 Task: For heading Arial with bold.  font size for heading22,  'Change the font style of data to'Arial Narrow.  and font size to 14,  Change the alignment of both headline & data to Align middle.  In the sheet  Expense Log Workbook Spreadsheetbook
Action: Mouse moved to (83, 180)
Screenshot: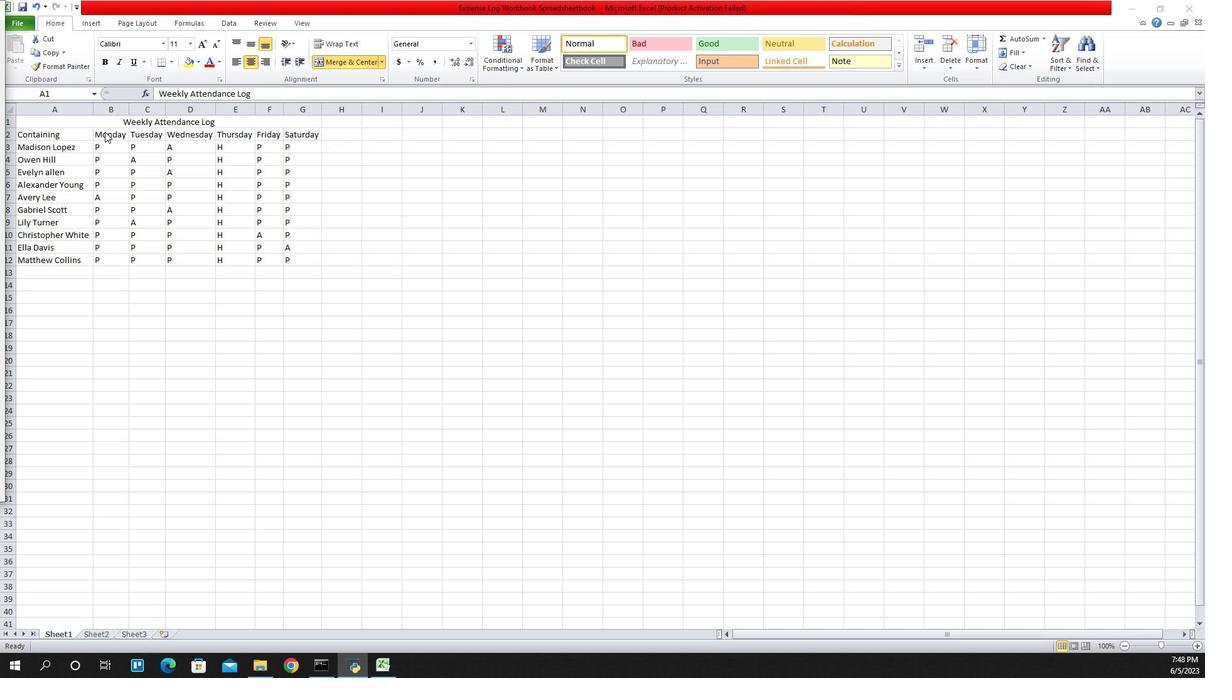 
Action: Mouse pressed left at (83, 180)
Screenshot: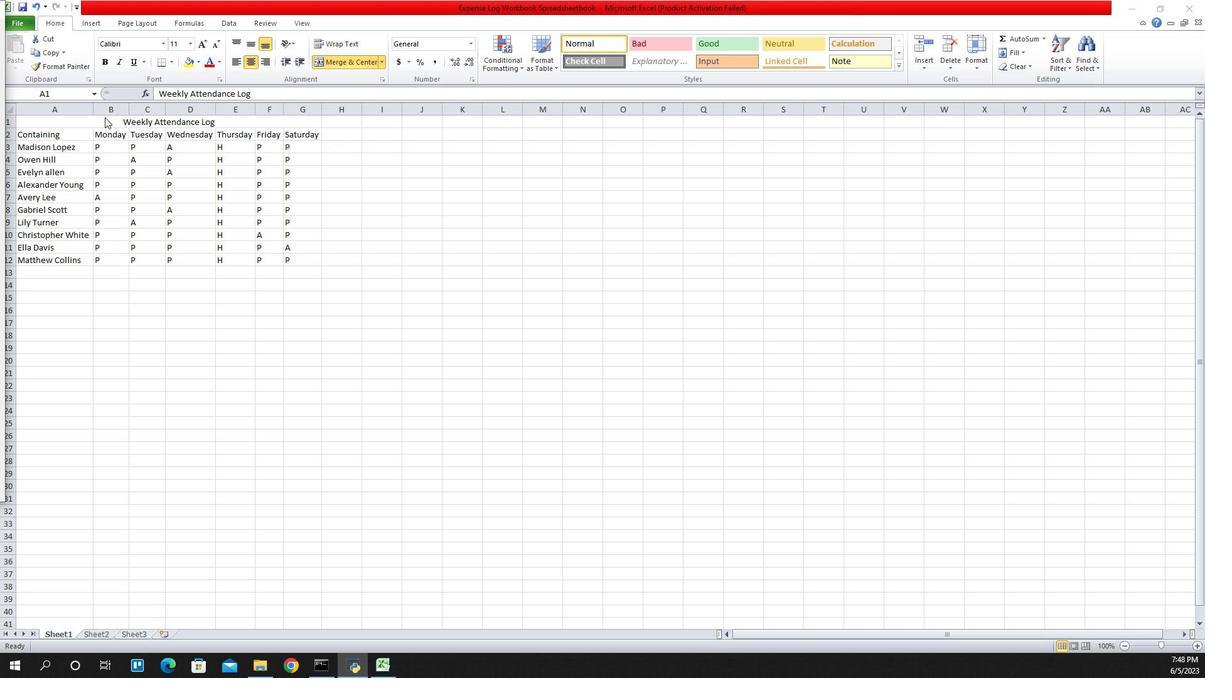 
Action: Mouse moved to (126, 151)
Screenshot: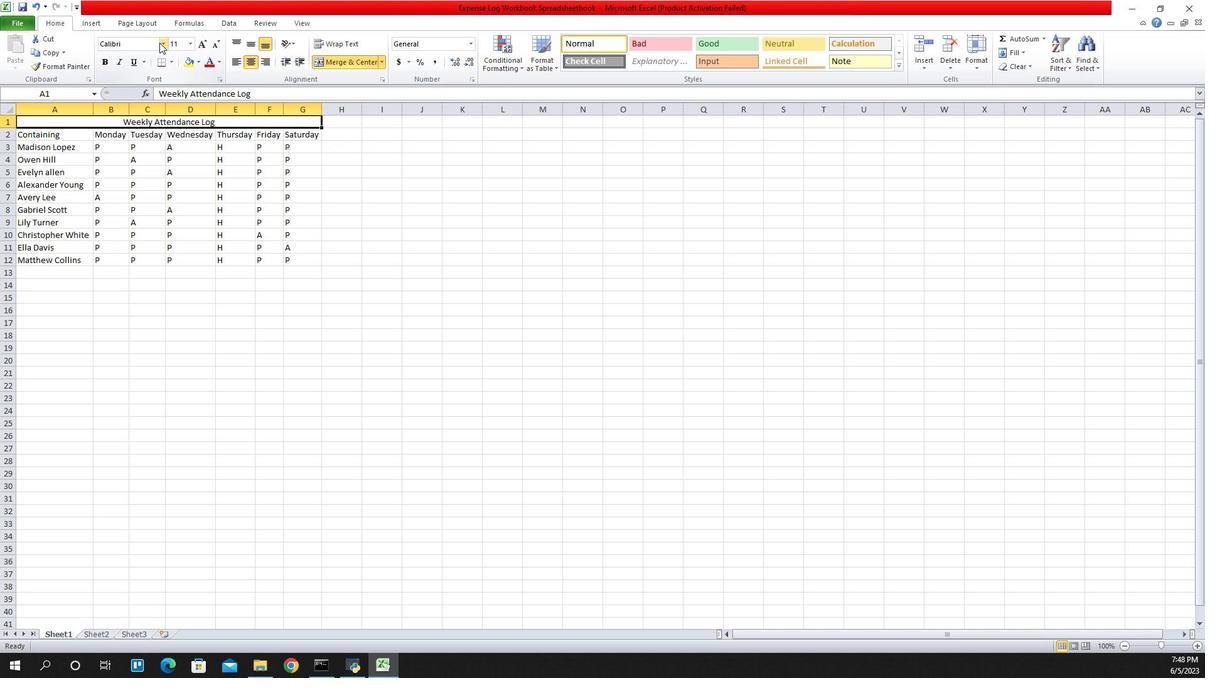 
Action: Mouse pressed left at (126, 151)
Screenshot: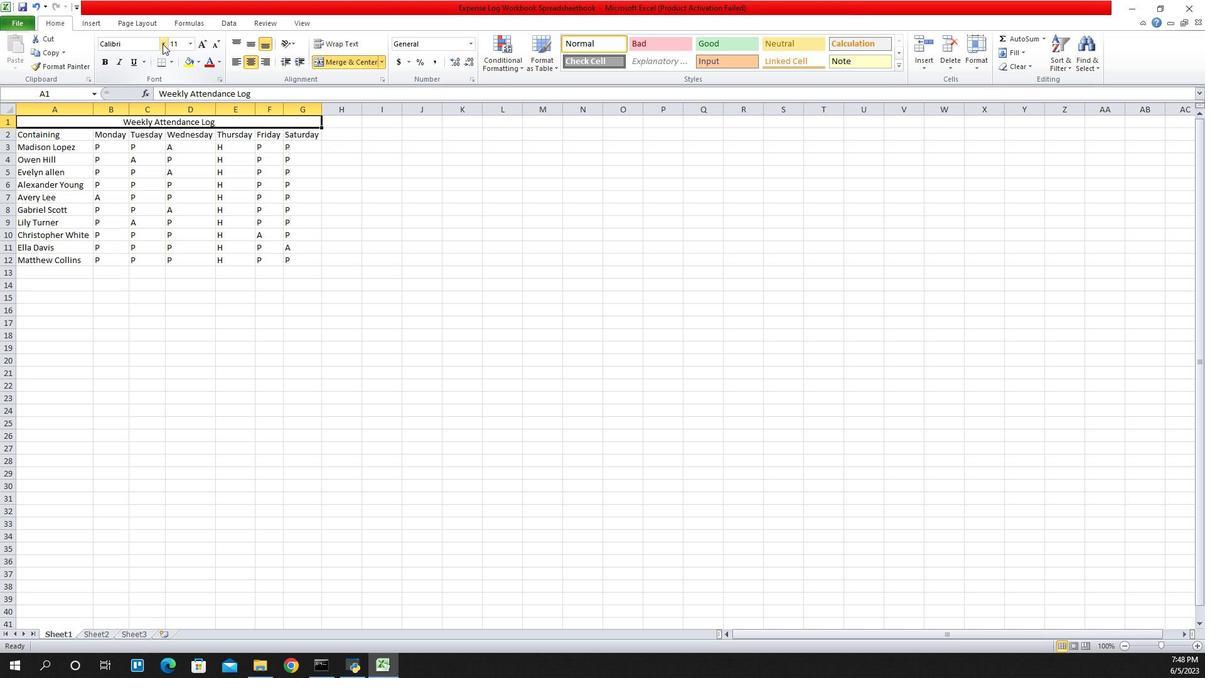 
Action: Mouse moved to (103, 188)
Screenshot: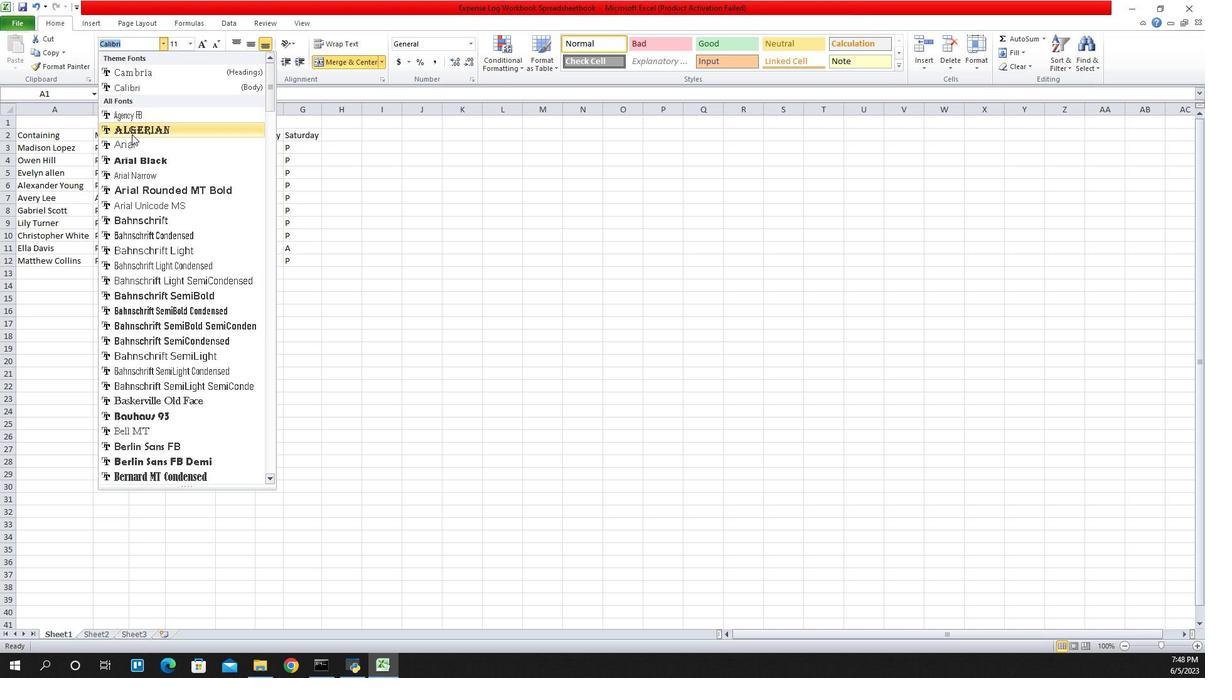 
Action: Mouse pressed left at (103, 188)
Screenshot: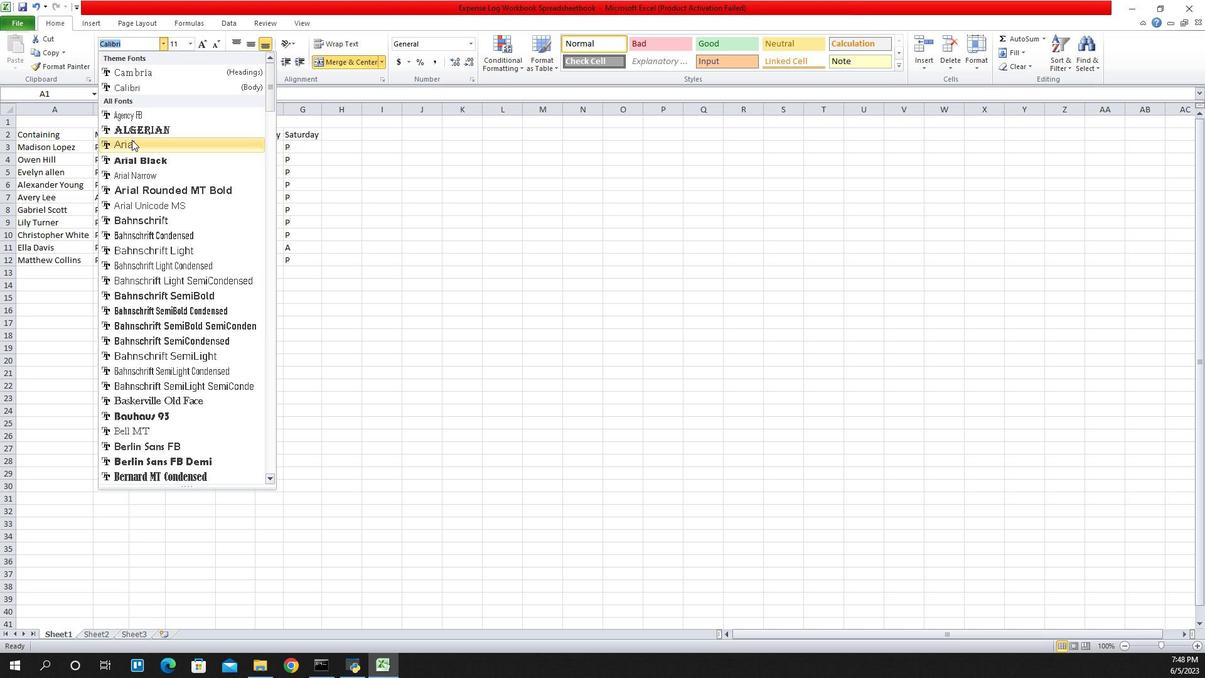 
Action: Mouse moved to (81, 159)
Screenshot: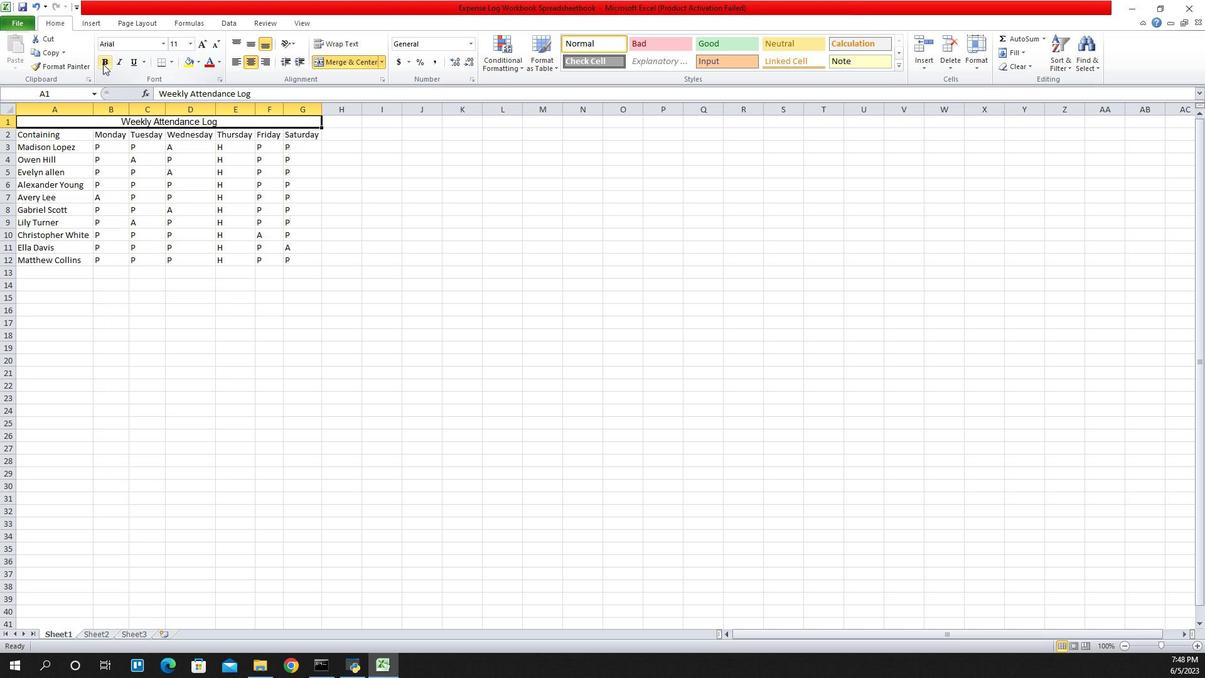 
Action: Mouse pressed left at (81, 159)
Screenshot: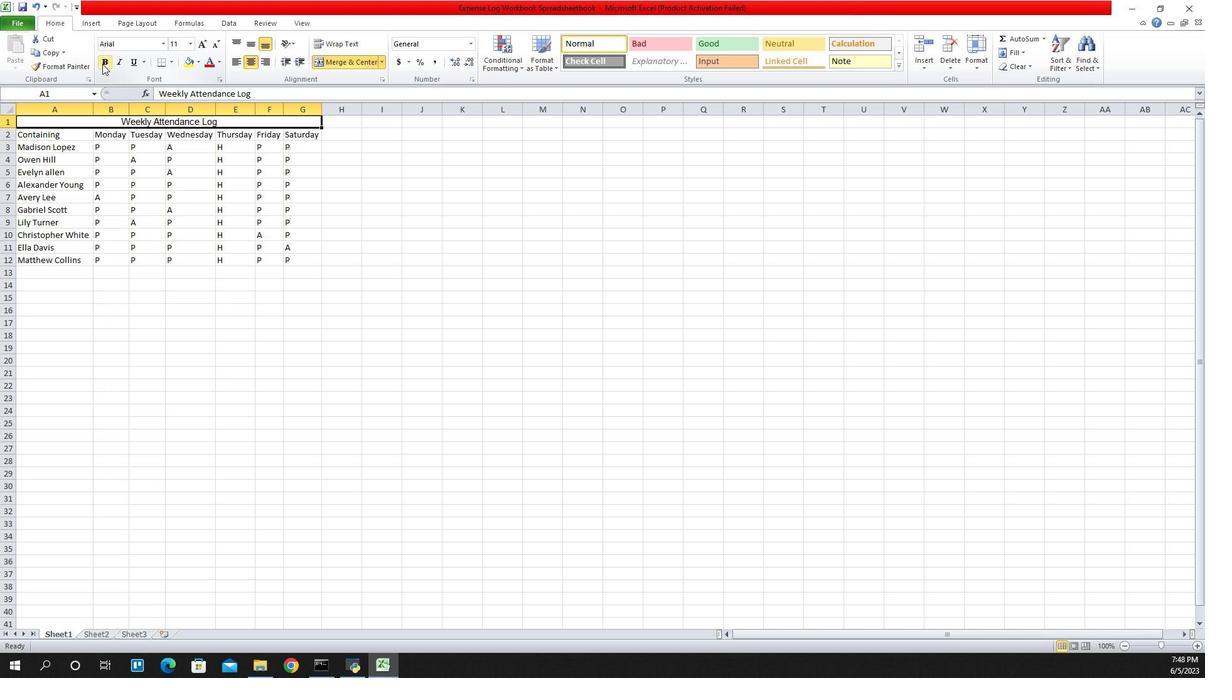 
Action: Mouse moved to (149, 151)
Screenshot: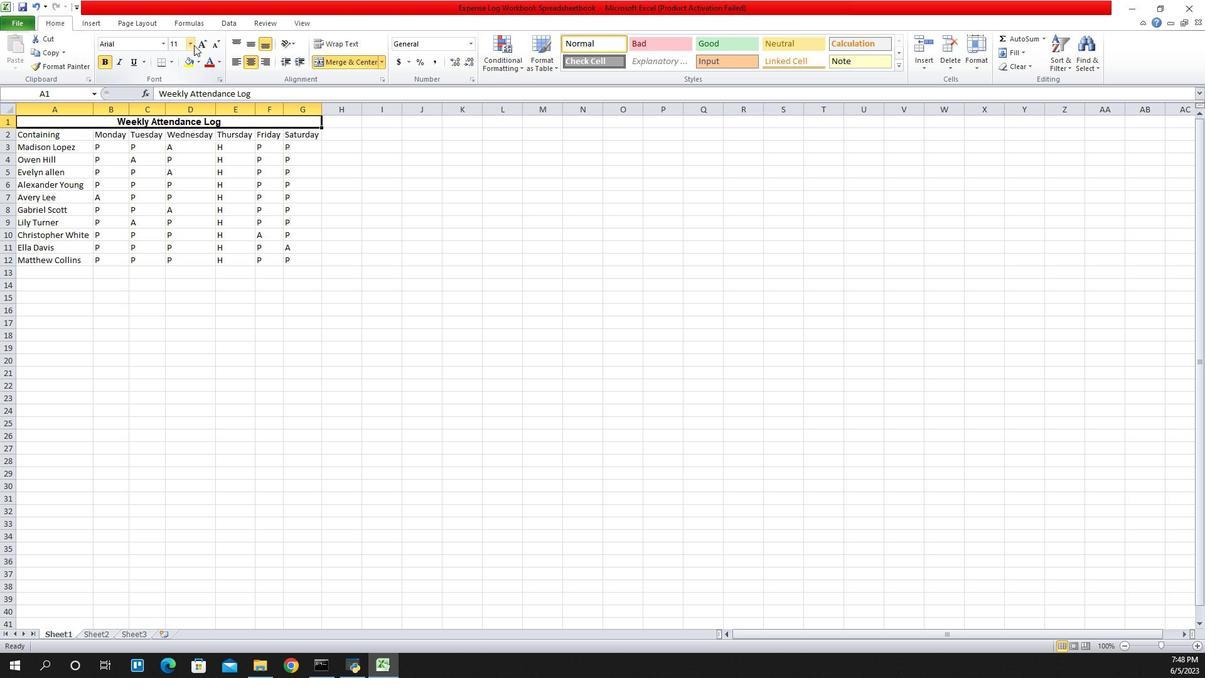 
Action: Mouse pressed left at (149, 151)
Screenshot: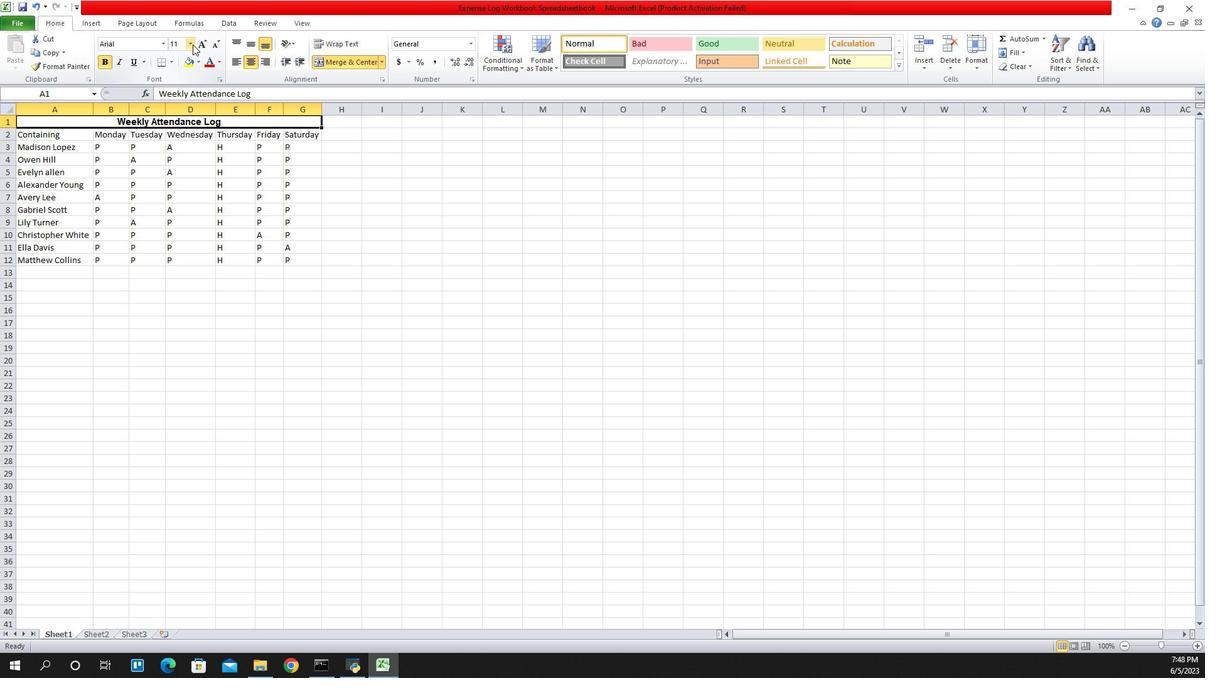 
Action: Mouse moved to (134, 194)
Screenshot: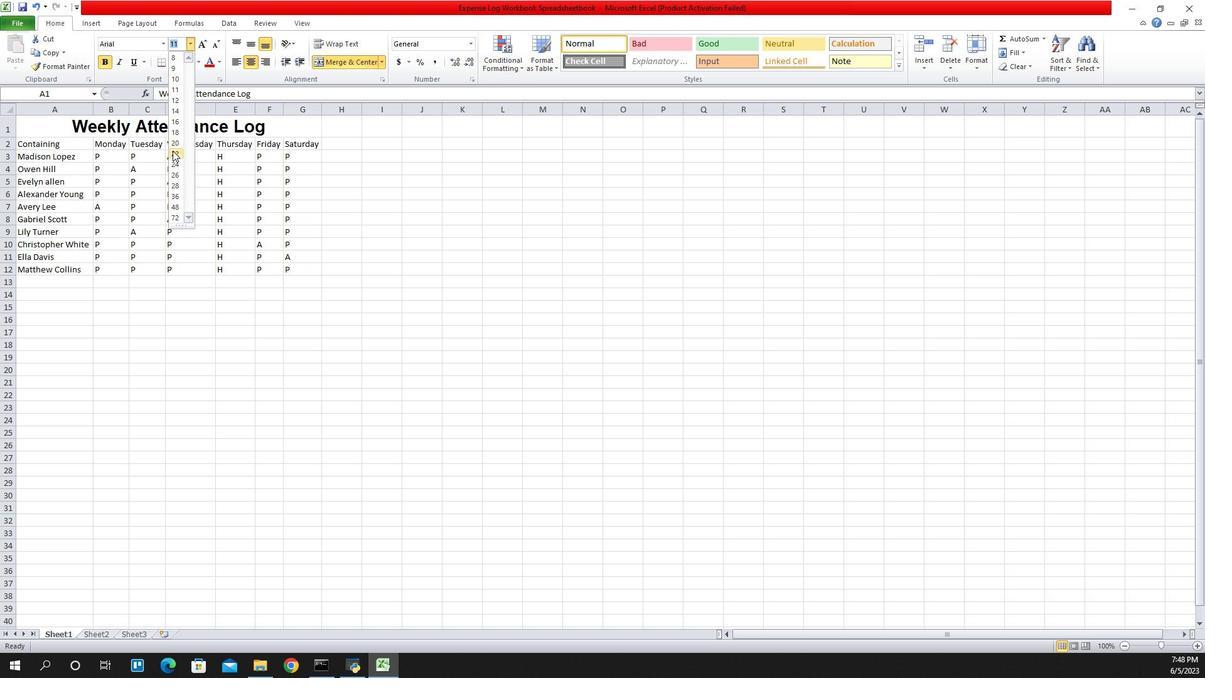 
Action: Mouse pressed left at (134, 194)
Screenshot: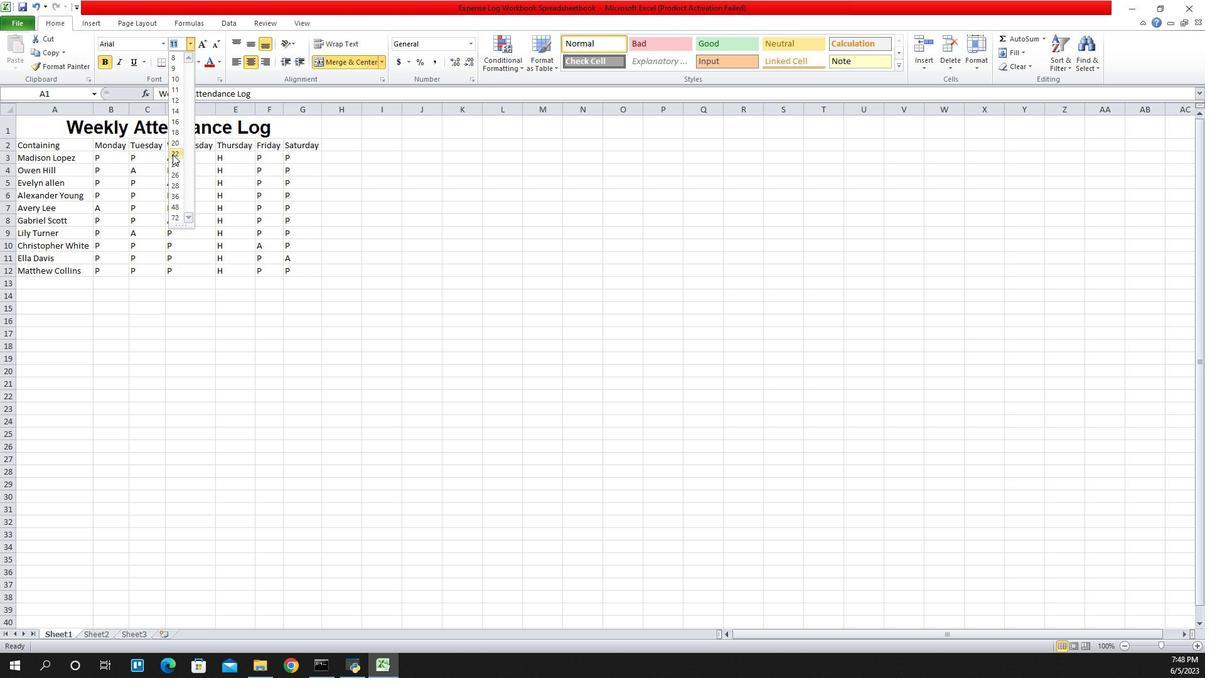 
Action: Mouse moved to (28, 190)
Screenshot: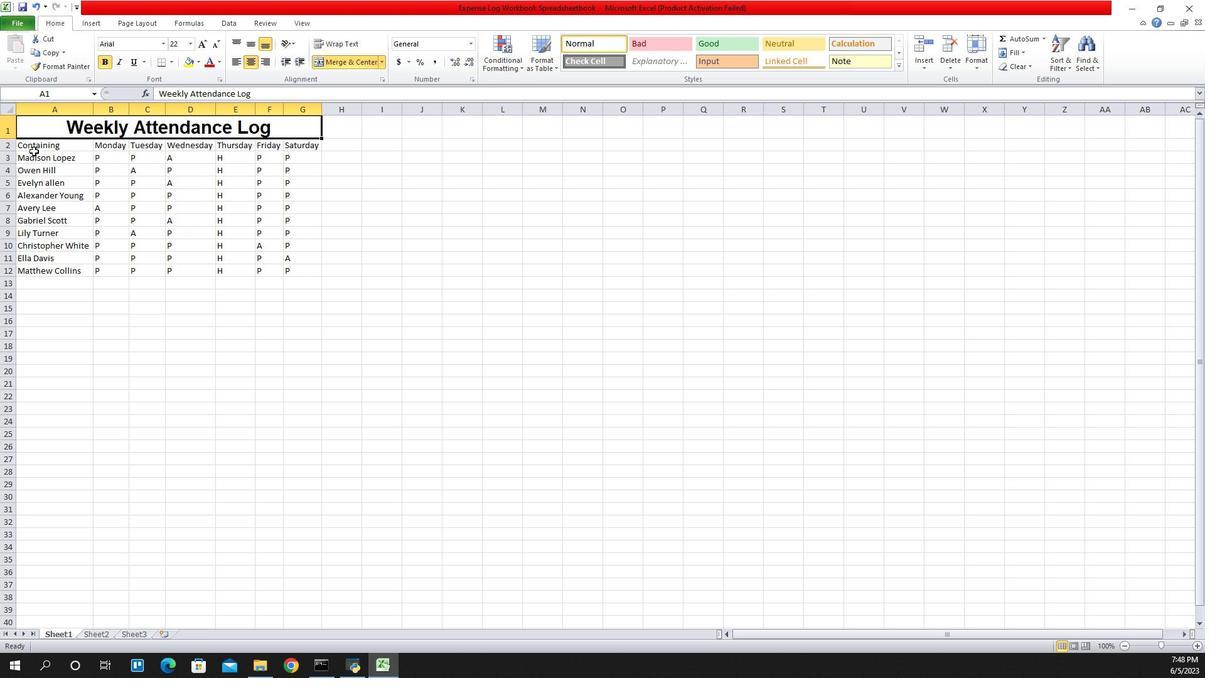 
Action: Mouse pressed left at (28, 190)
Screenshot: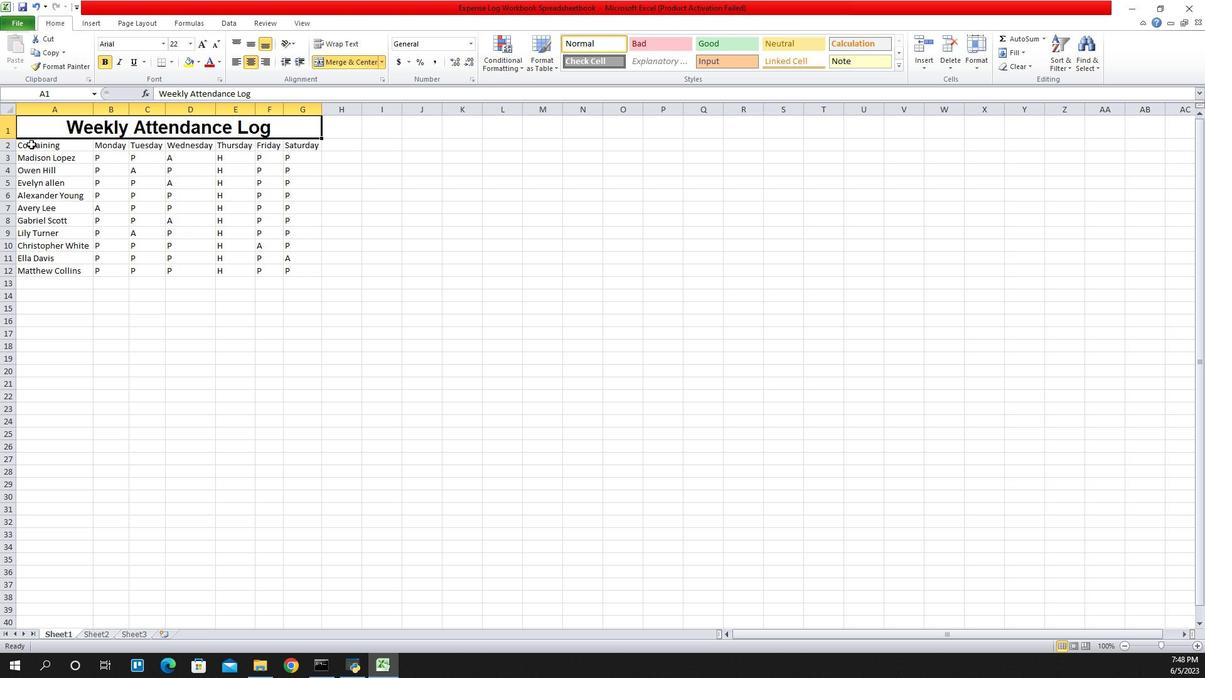 
Action: Mouse moved to (92, 229)
Screenshot: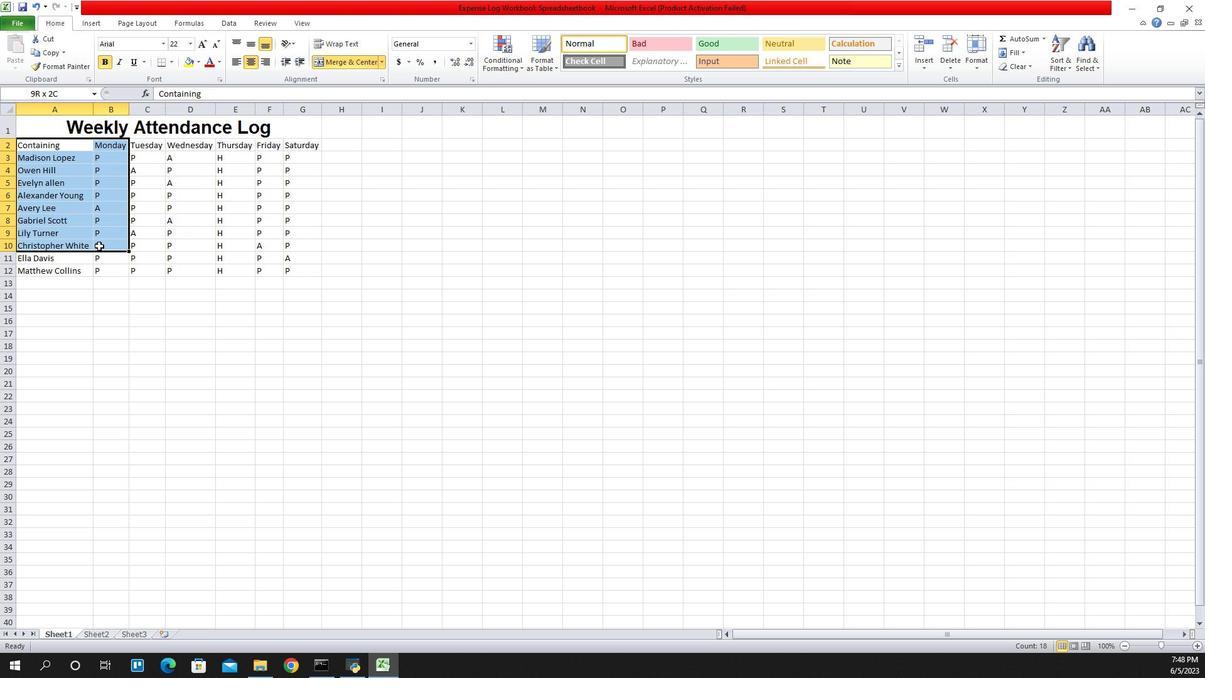 
Action: Mouse pressed left at (86, 230)
Screenshot: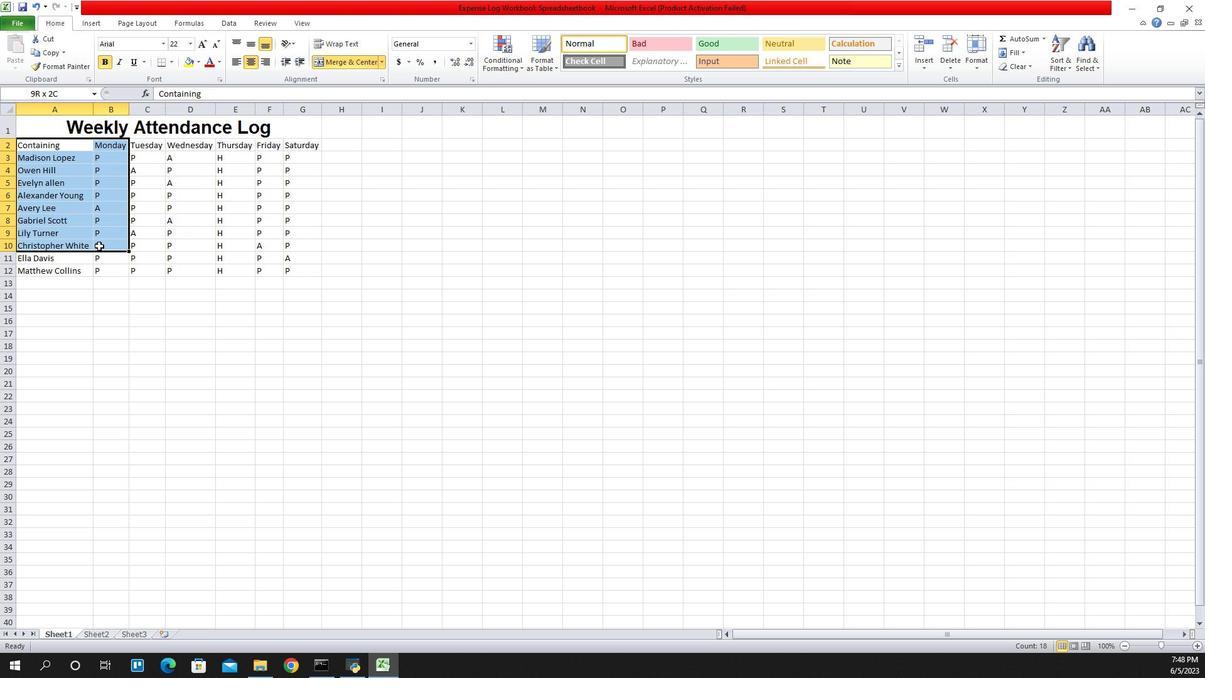 
Action: Mouse moved to (165, 236)
Screenshot: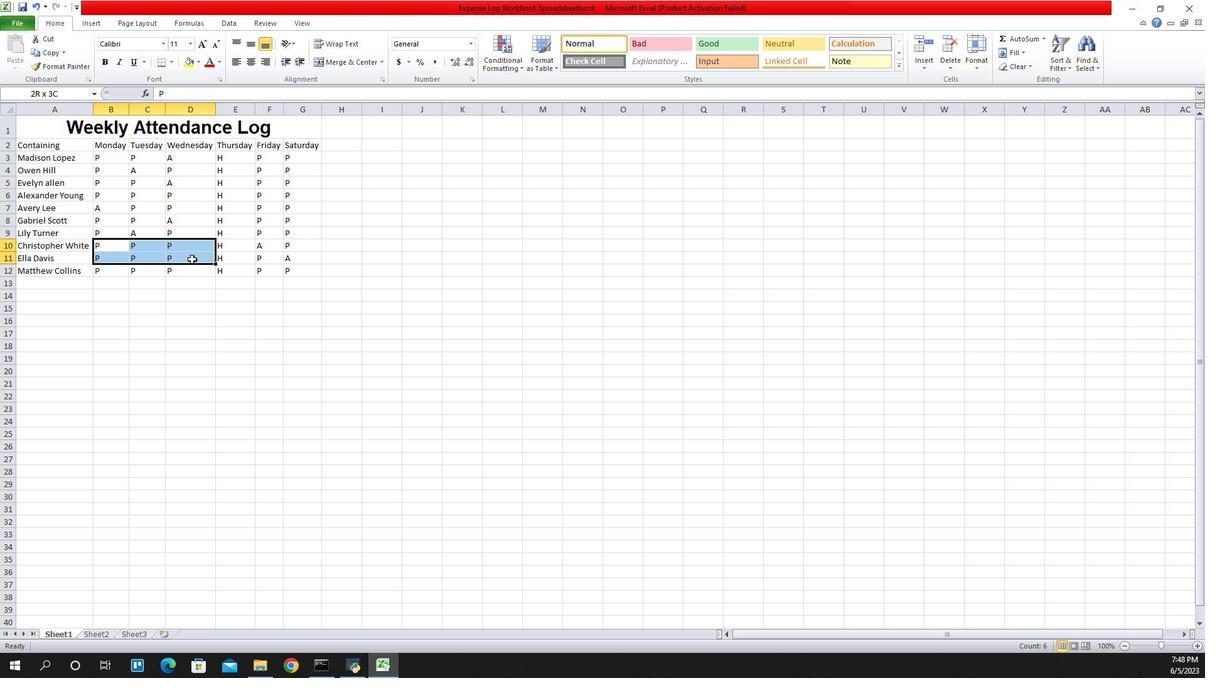 
Action: Mouse pressed left at (165, 236)
Screenshot: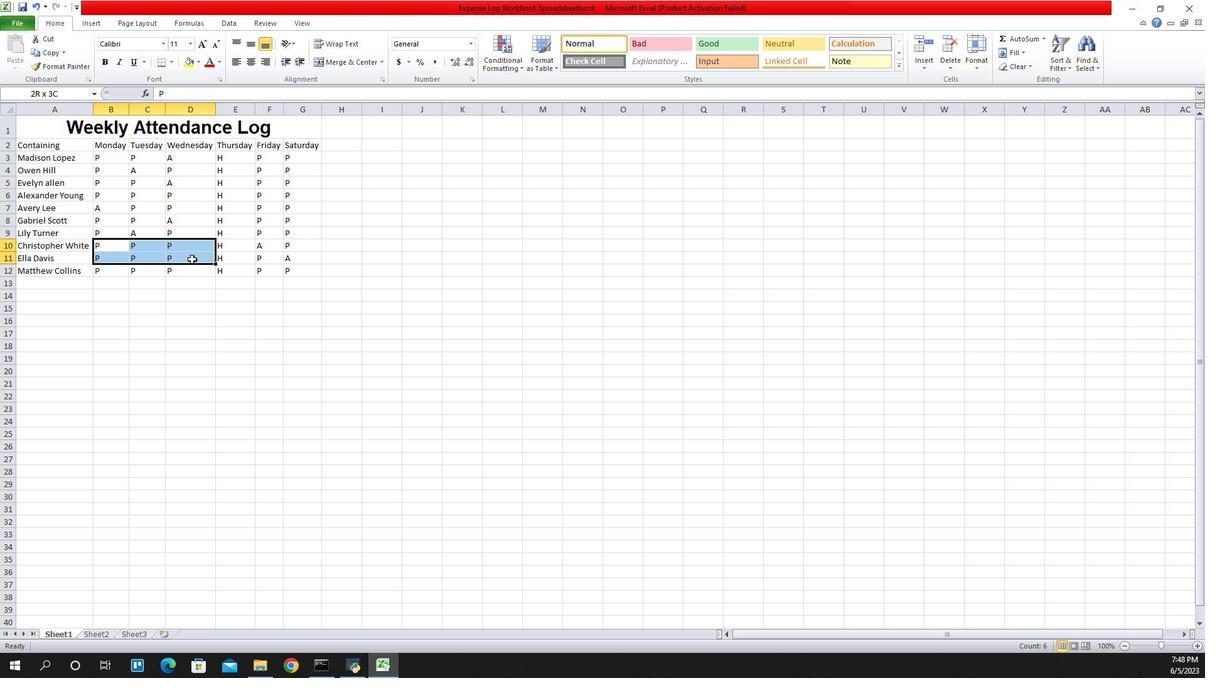 
Action: Mouse moved to (28, 191)
Screenshot: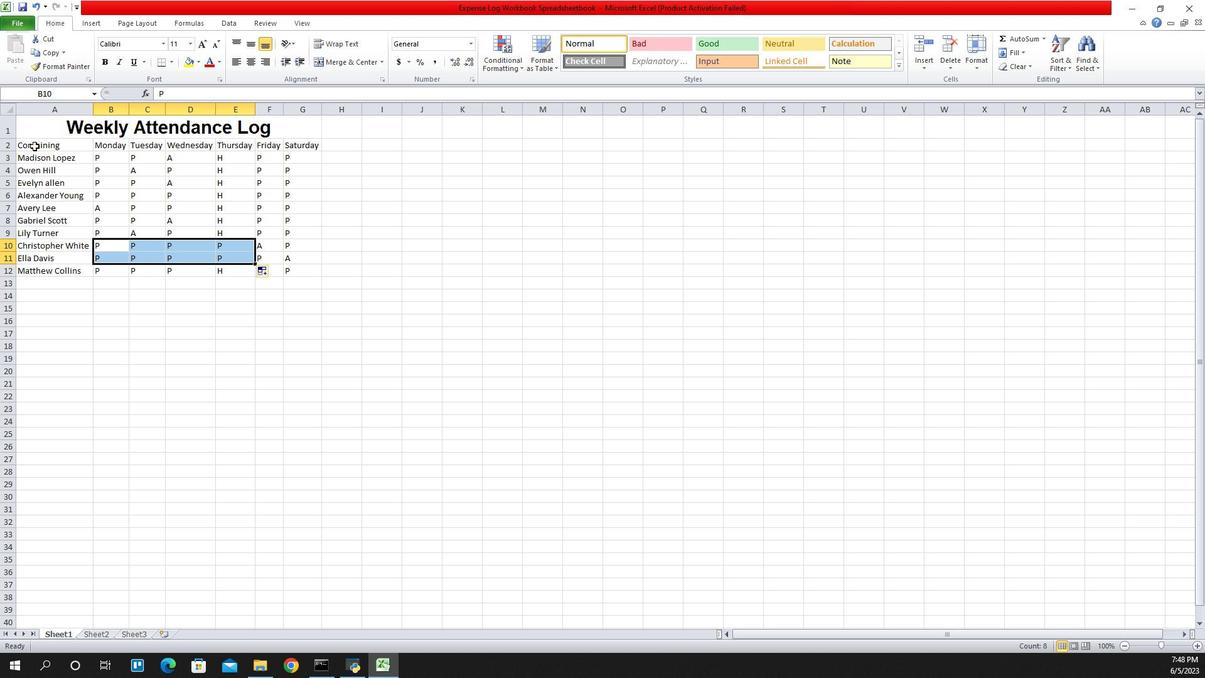 
Action: Mouse pressed left at (28, 191)
Screenshot: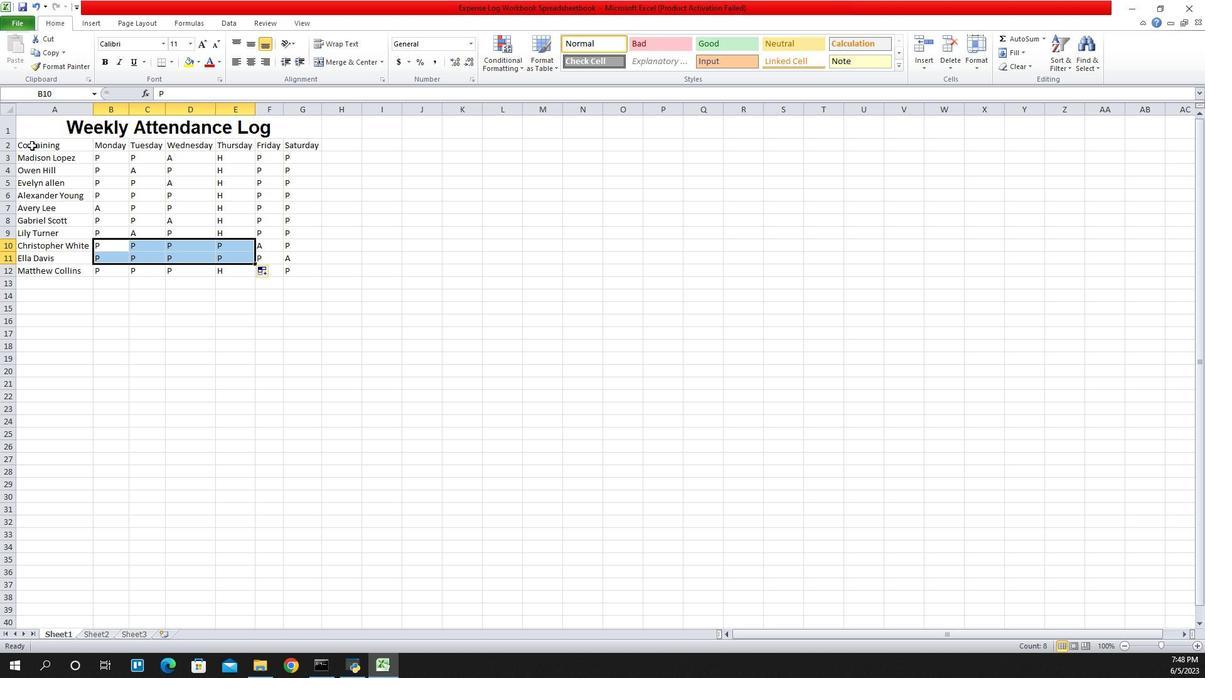 
Action: Mouse moved to (199, 239)
Screenshot: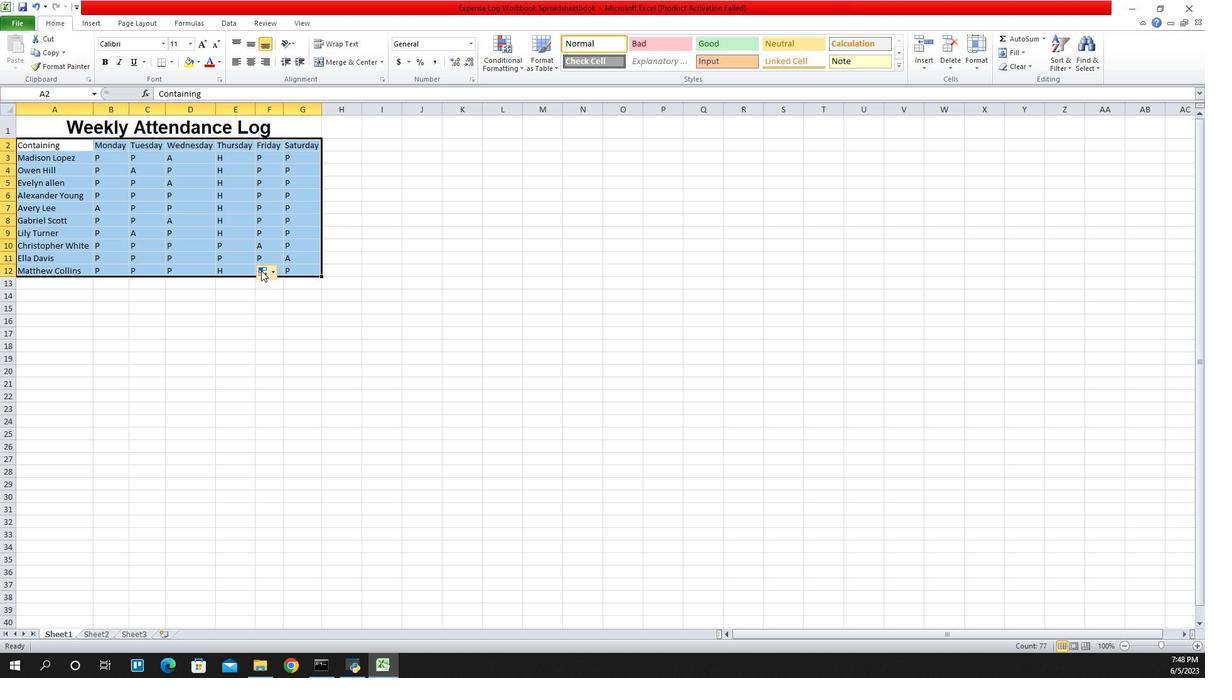 
Action: Mouse pressed left at (199, 239)
Screenshot: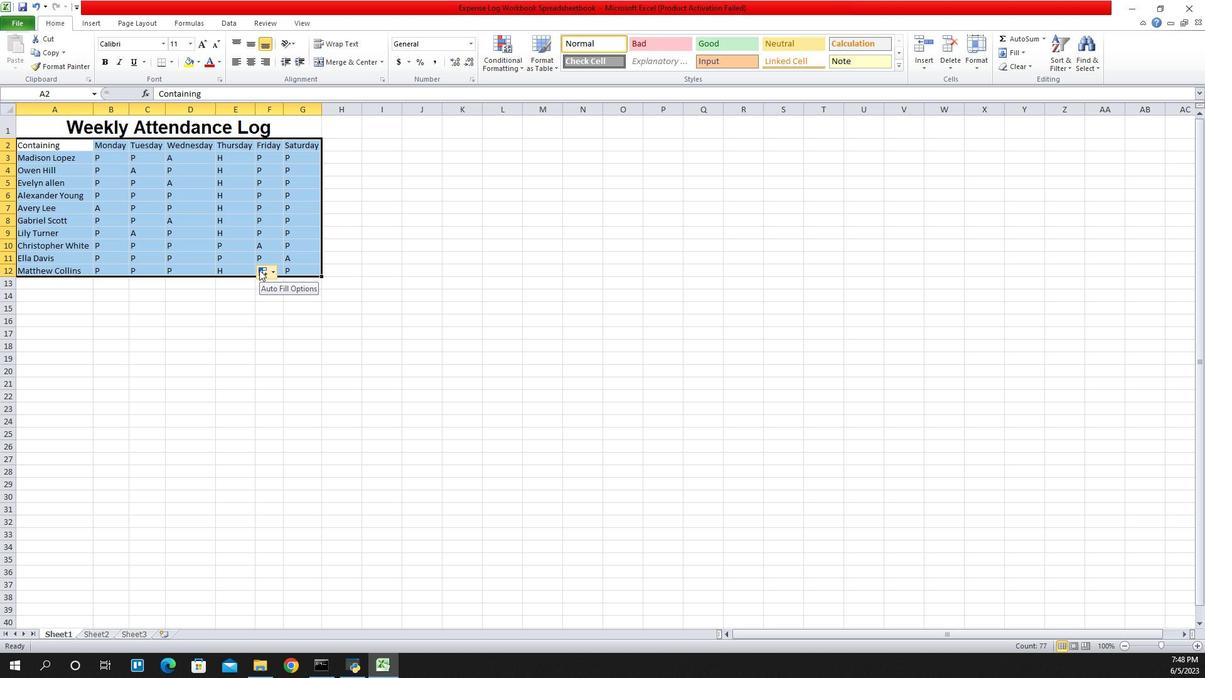 
Action: Mouse moved to (153, 256)
Screenshot: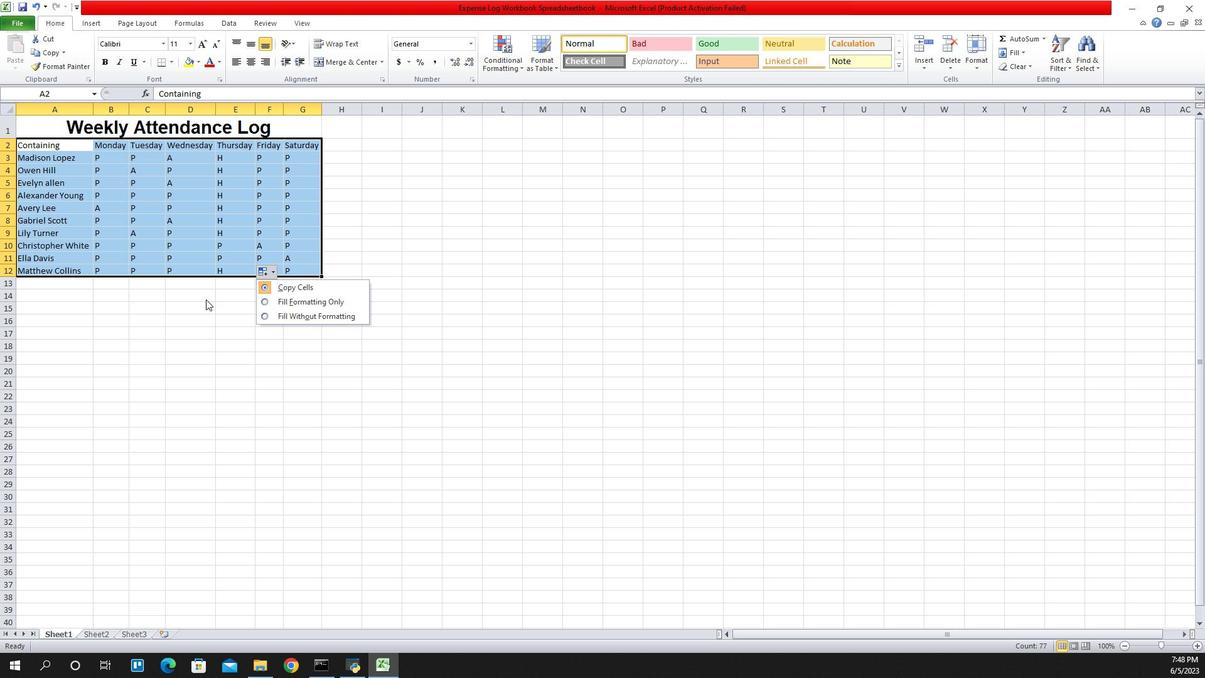
Action: Mouse pressed left at (153, 256)
Screenshot: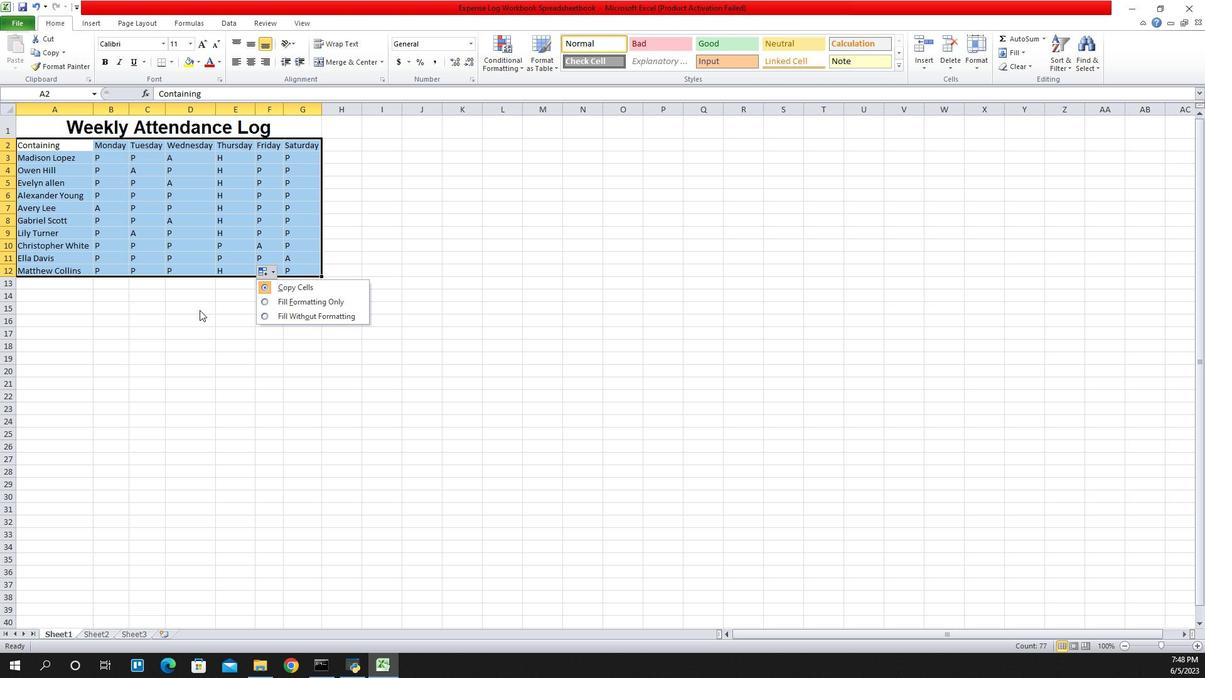 
Action: Mouse moved to (149, 254)
Screenshot: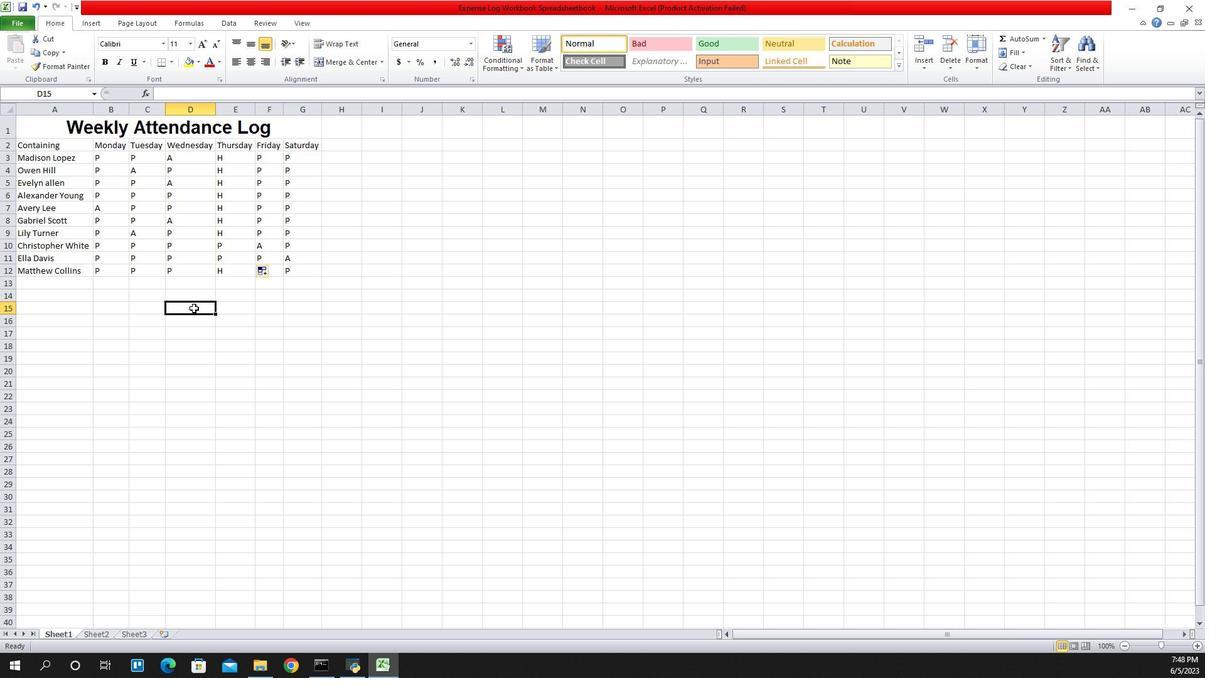 
Action: Key pressed ctrl+Z
Screenshot: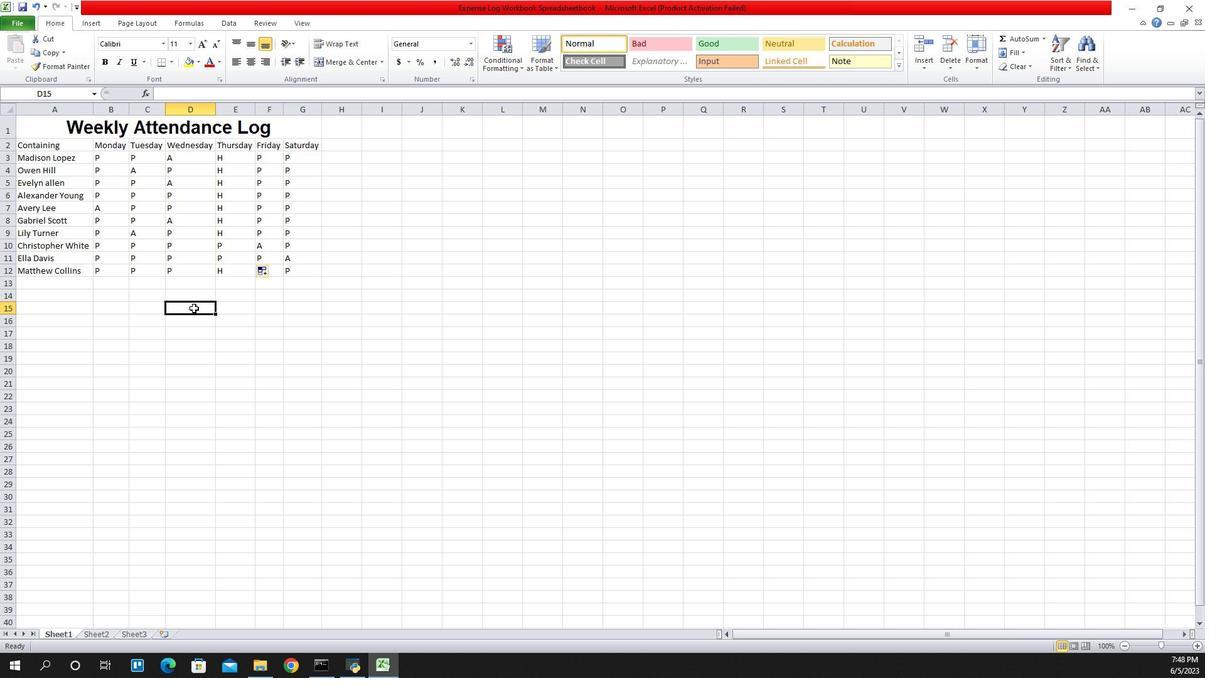 
Action: Mouse moved to (32, 190)
Screenshot: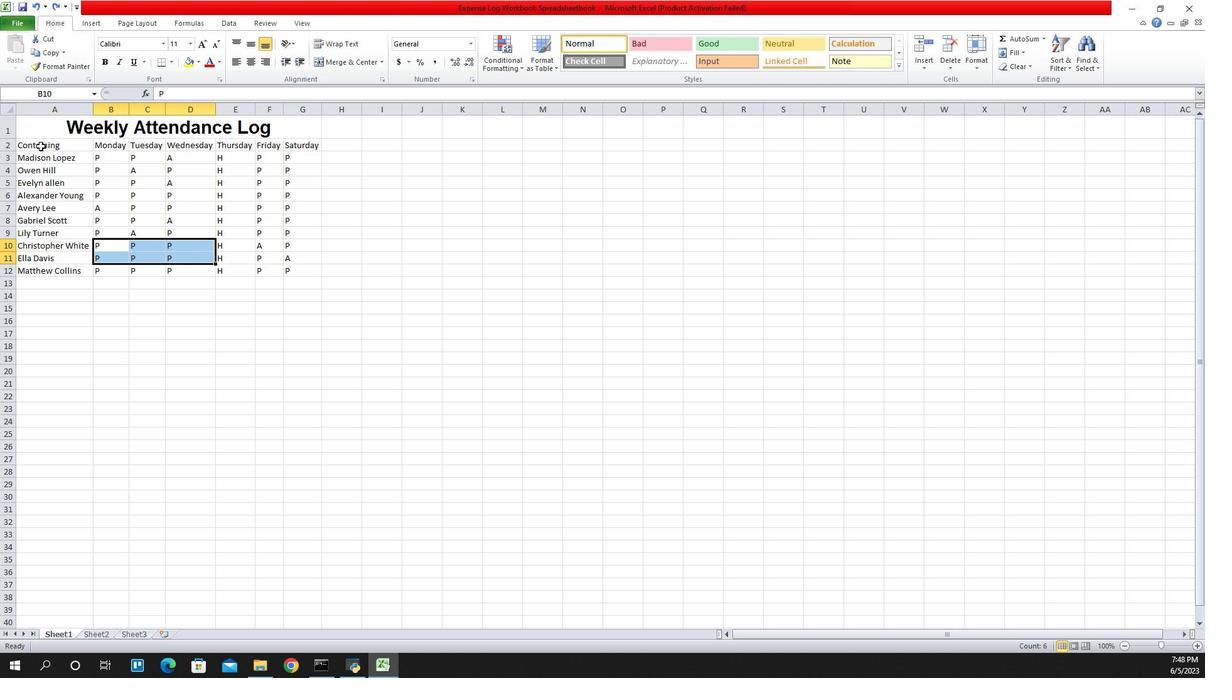 
Action: Mouse pressed left at (32, 190)
Screenshot: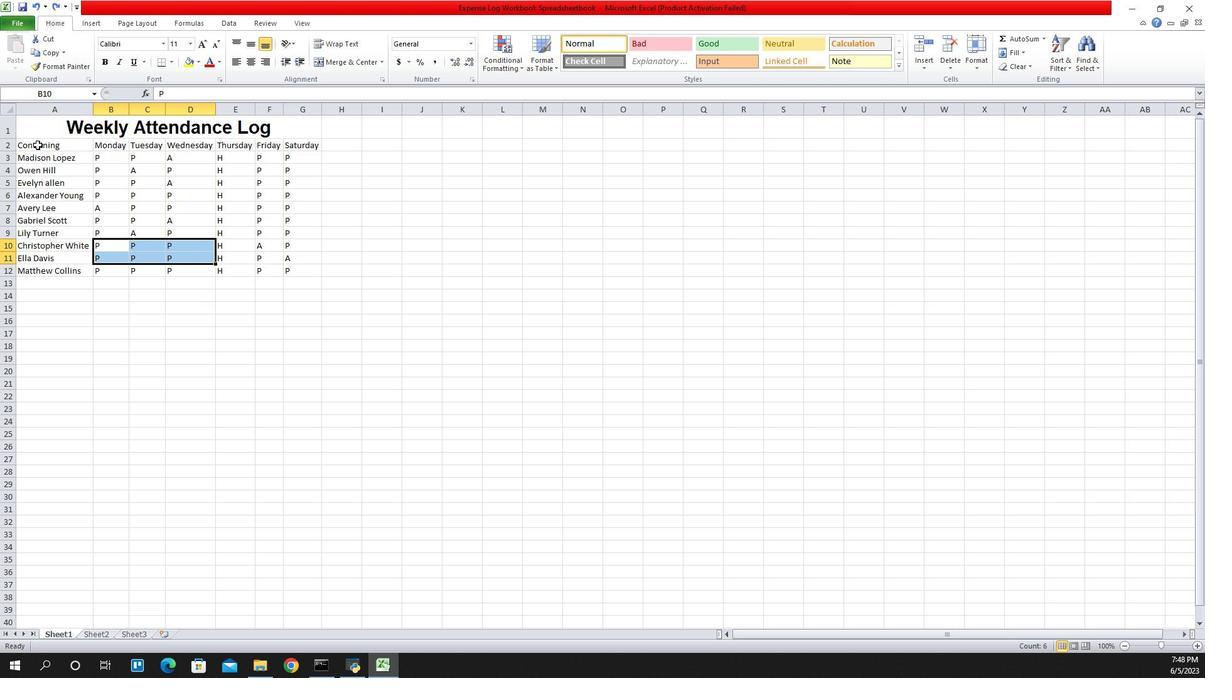 
Action: Mouse moved to (129, 152)
Screenshot: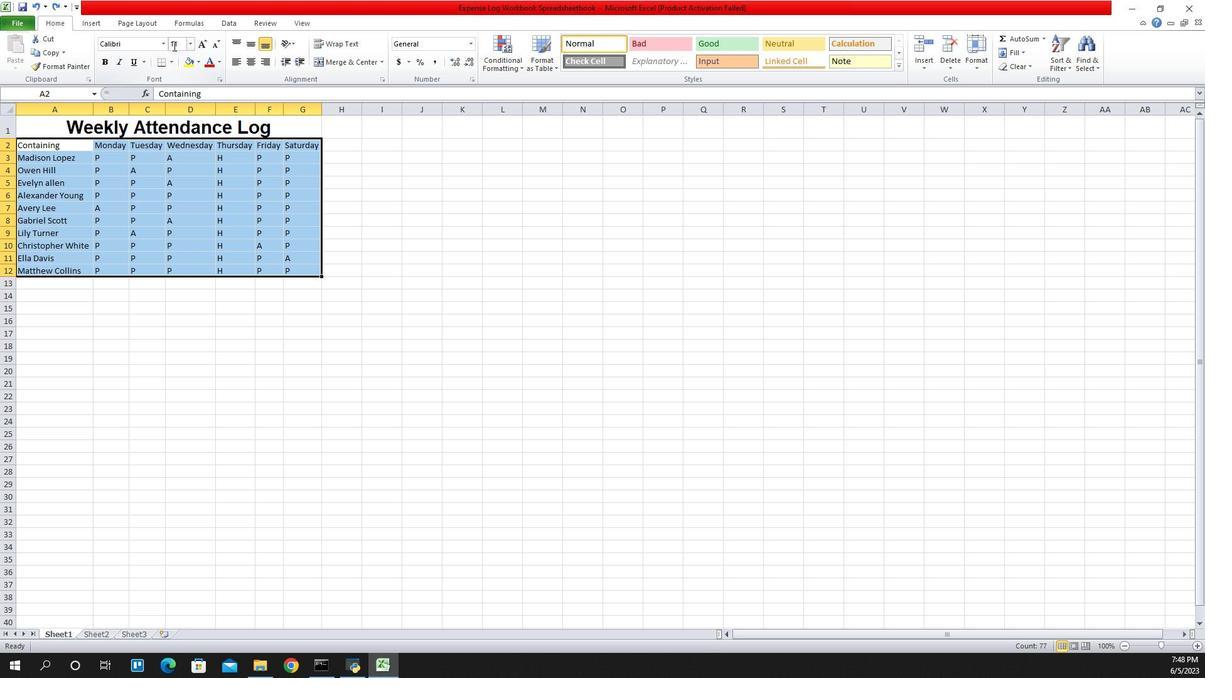 
Action: Mouse pressed left at (129, 152)
Screenshot: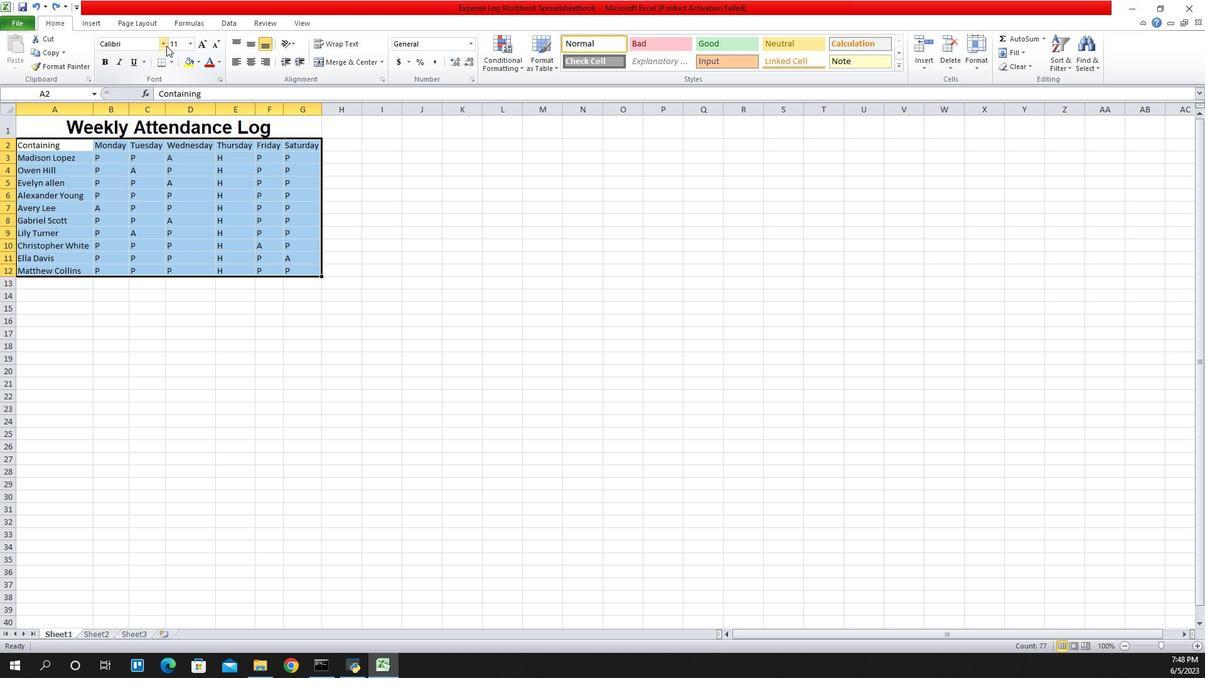 
Action: Mouse moved to (113, 200)
Screenshot: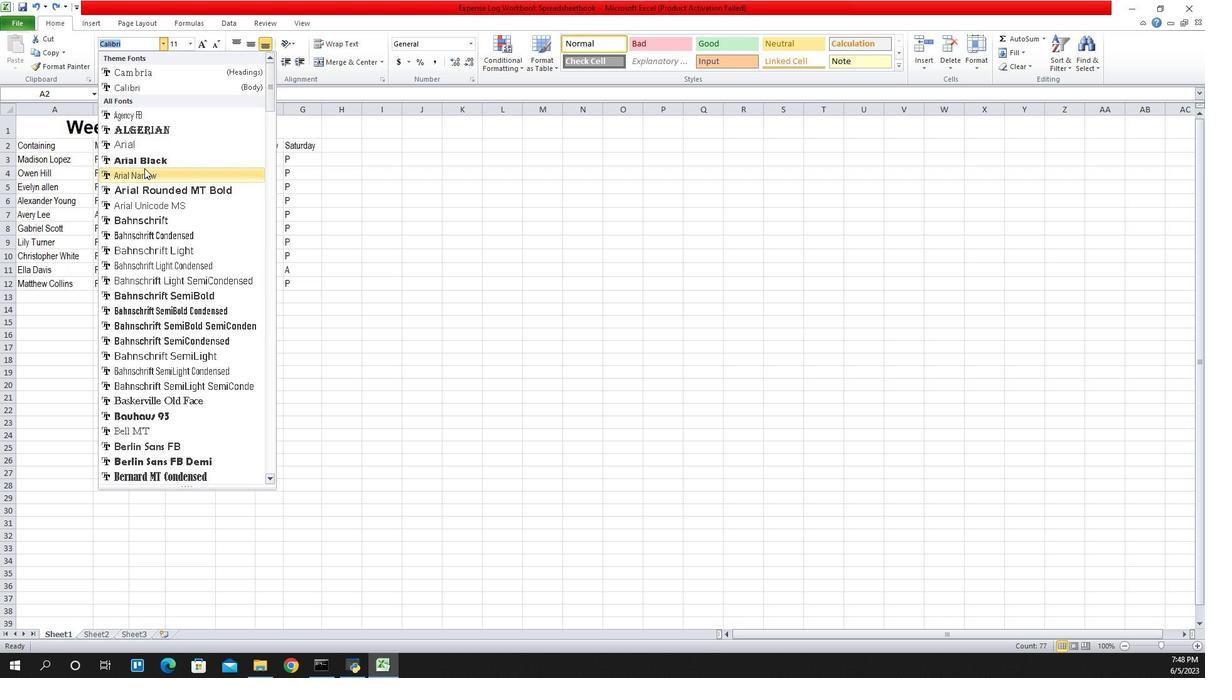 
Action: Mouse pressed left at (113, 200)
Screenshot: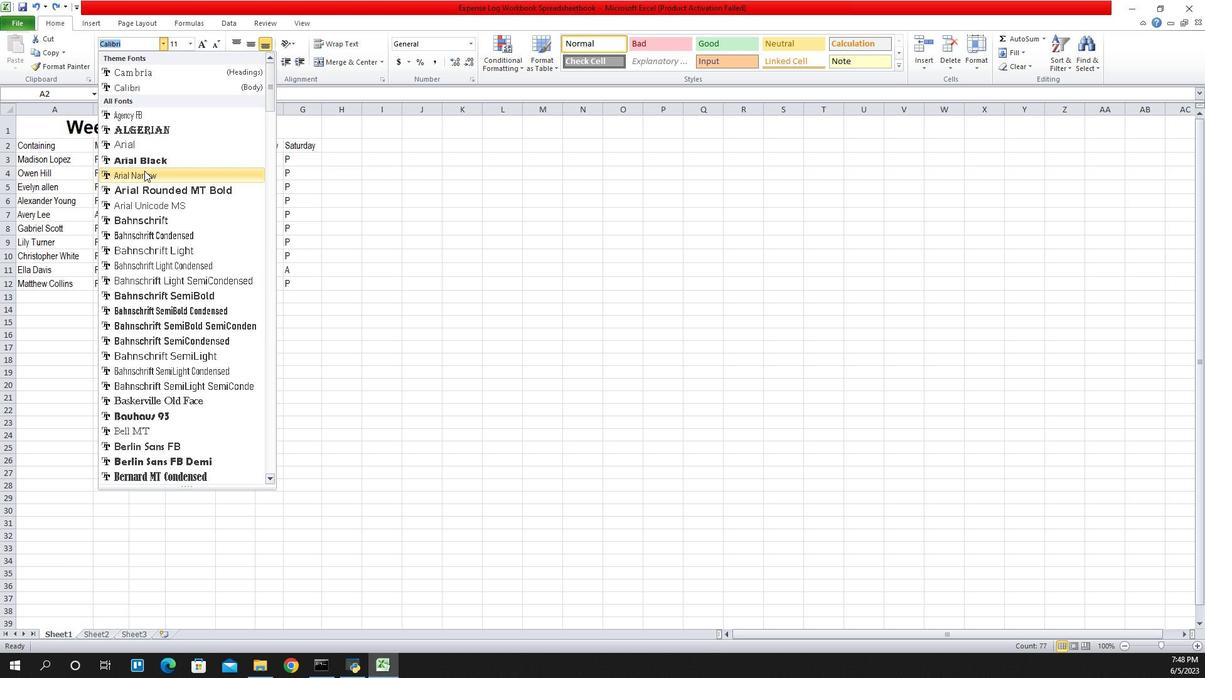
Action: Mouse moved to (147, 152)
Screenshot: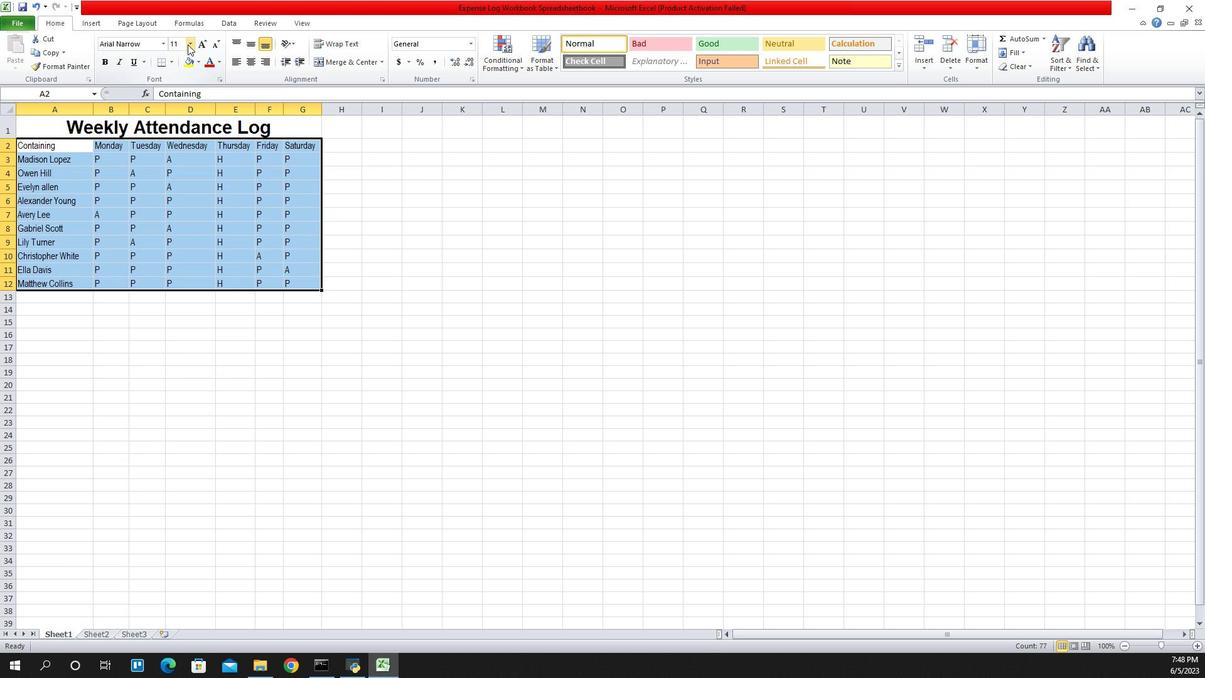 
Action: Mouse pressed left at (147, 152)
Screenshot: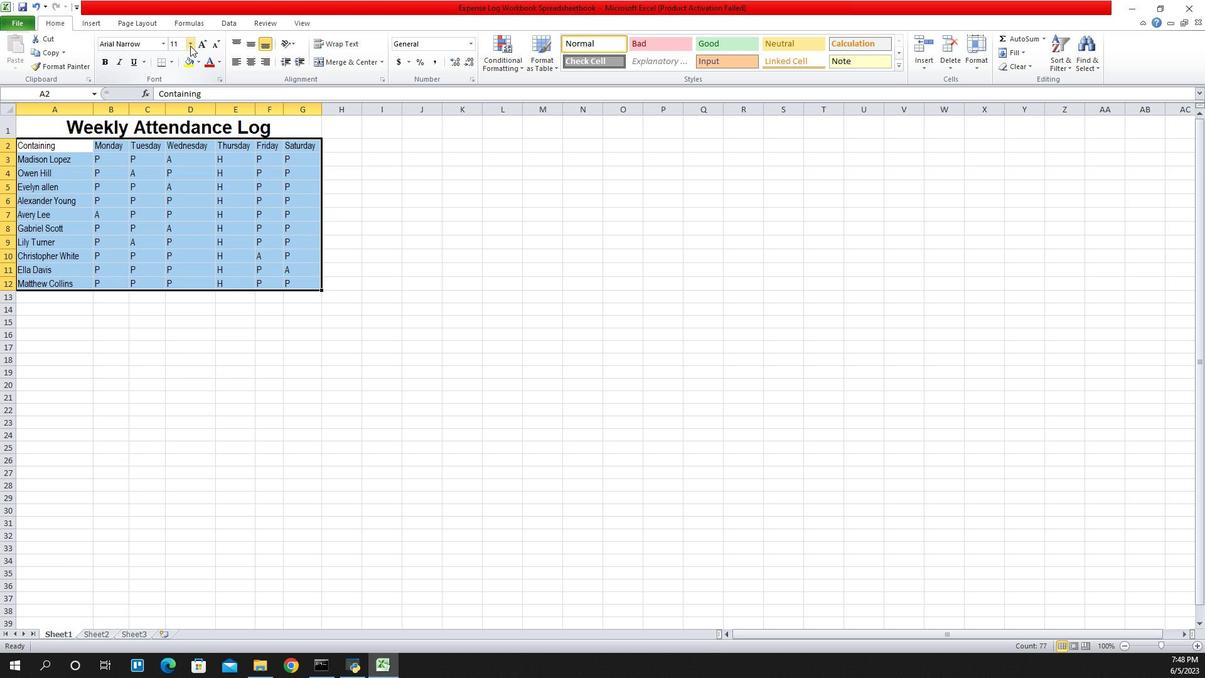 
Action: Mouse moved to (138, 177)
Screenshot: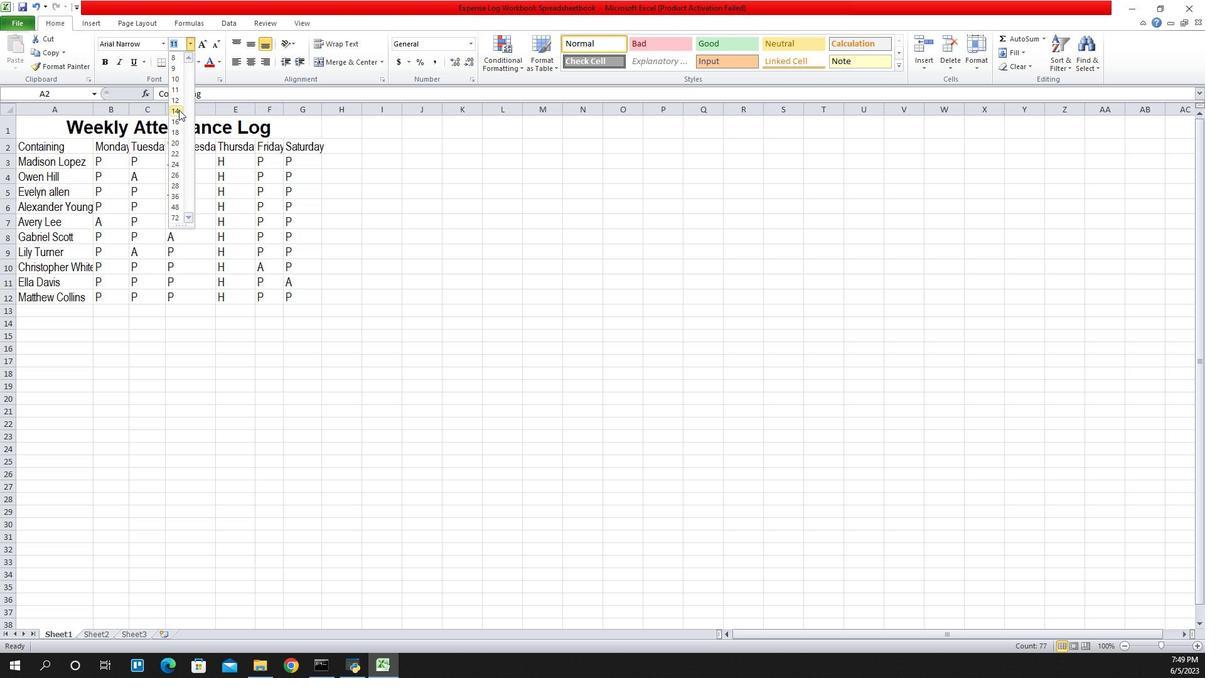 
Action: Mouse pressed left at (138, 177)
Screenshot: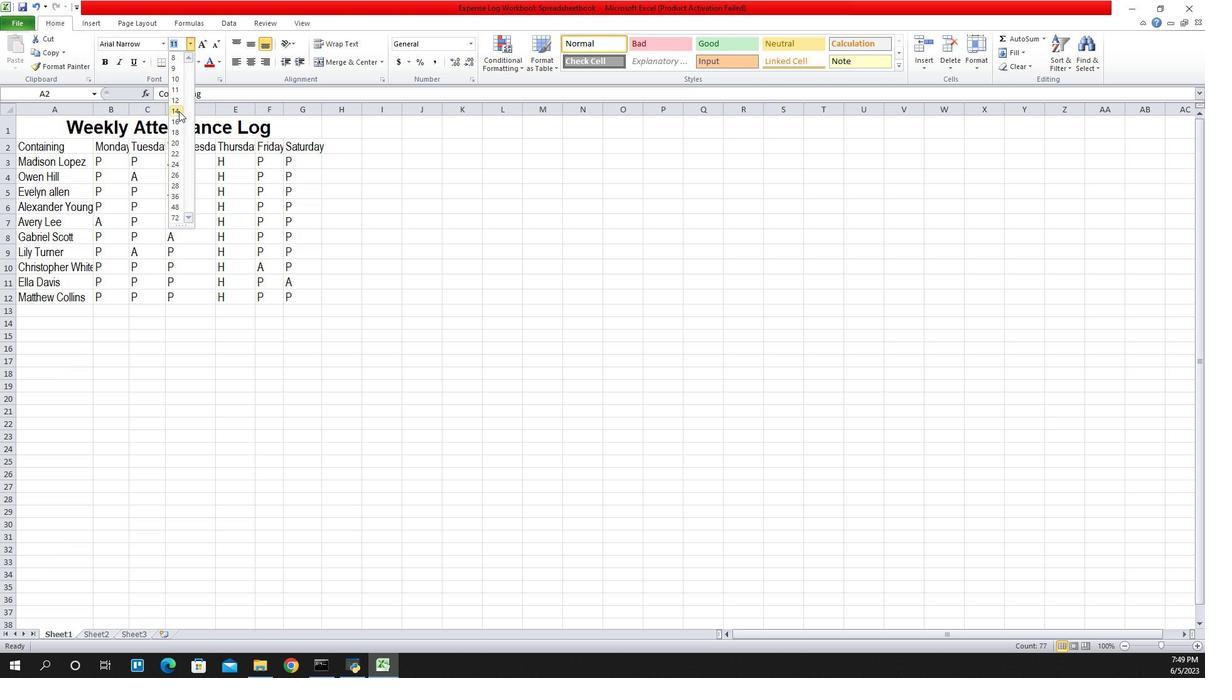 
Action: Mouse moved to (53, 182)
Screenshot: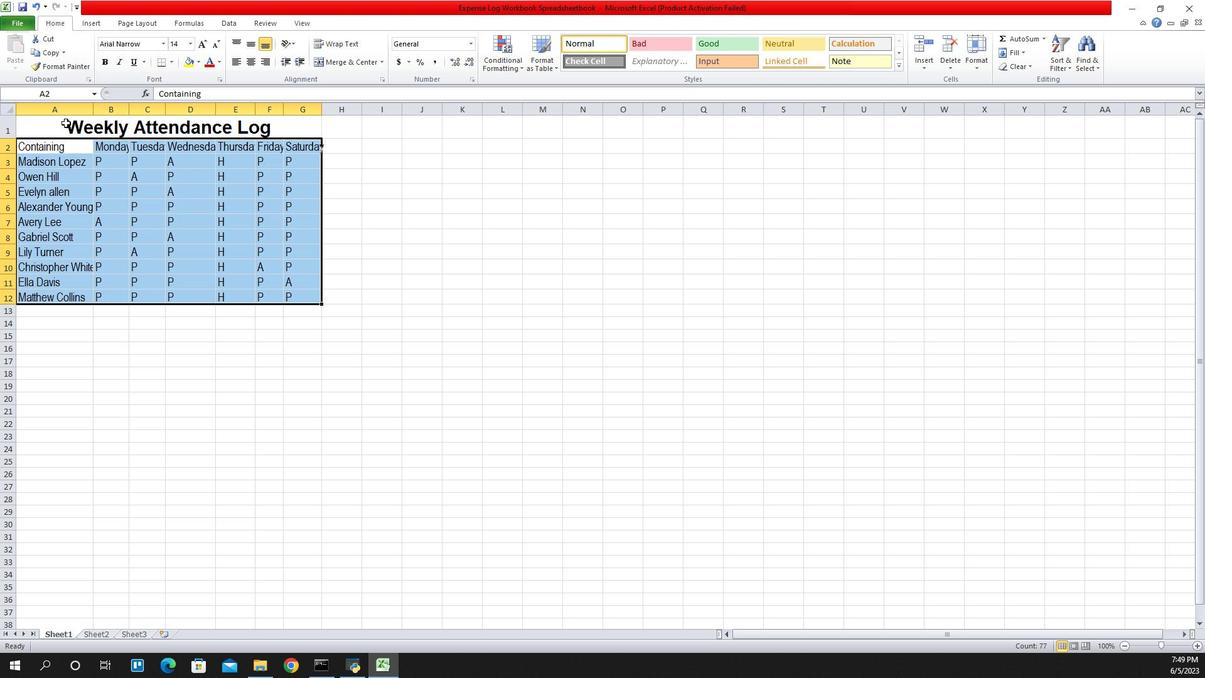 
Action: Mouse pressed left at (53, 182)
Screenshot: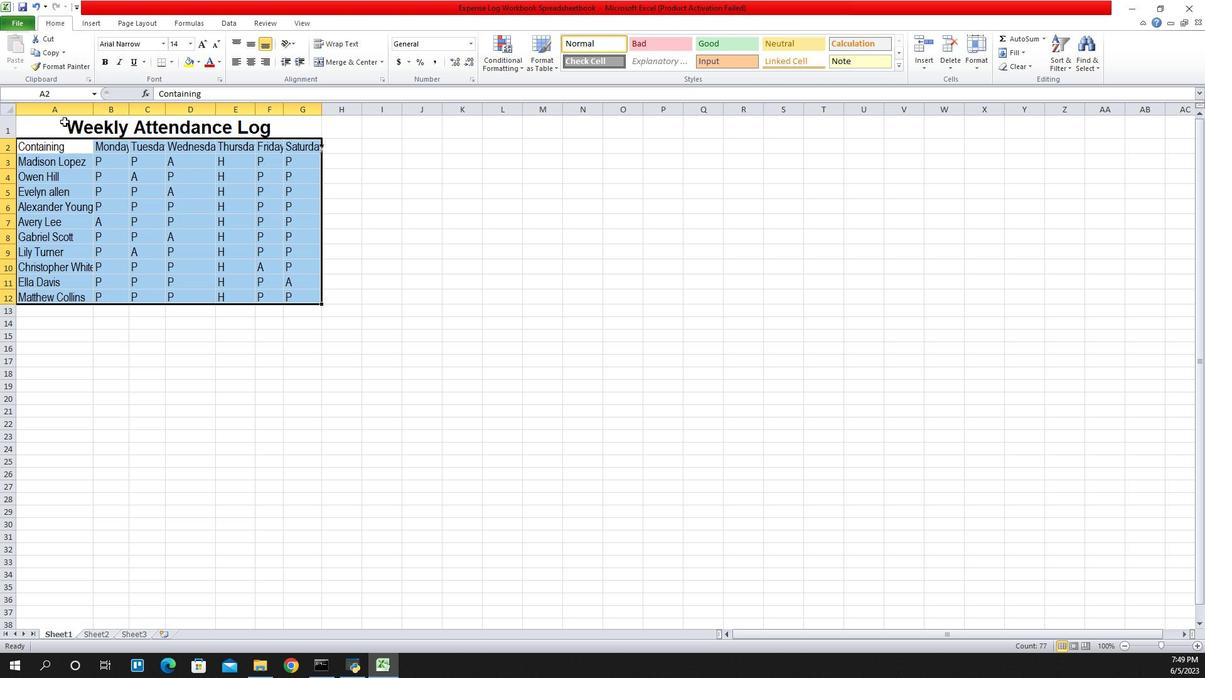 
Action: Mouse moved to (192, 150)
Screenshot: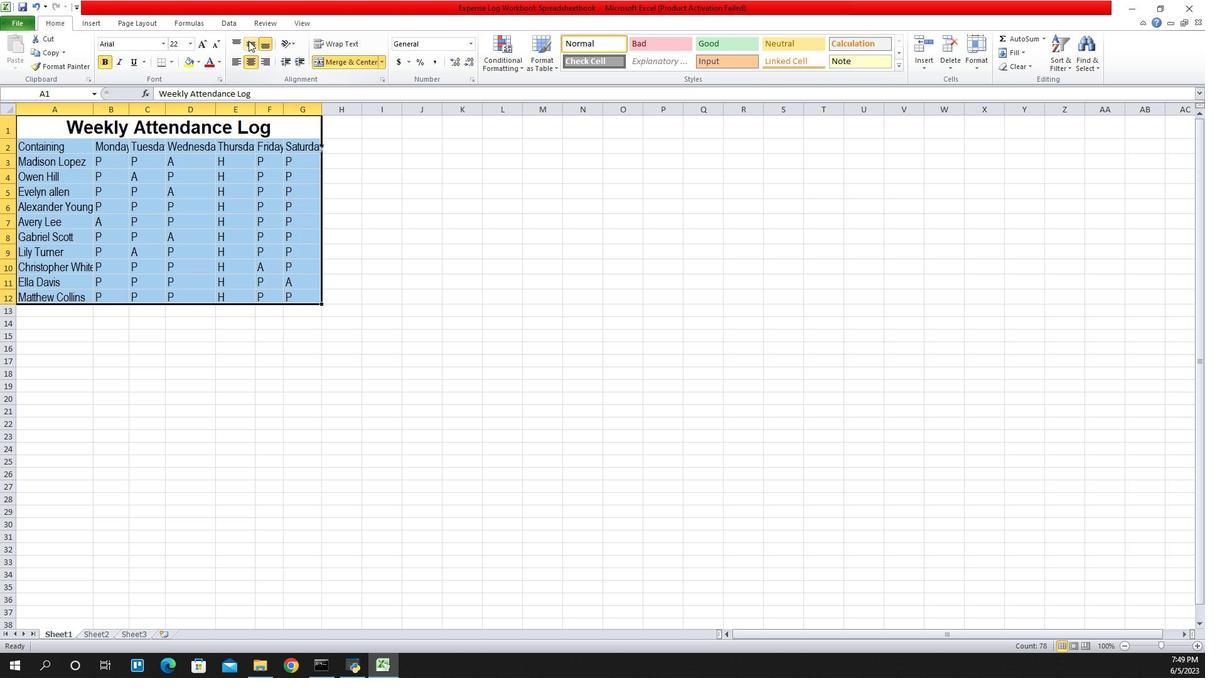 
Action: Mouse pressed left at (192, 150)
Screenshot: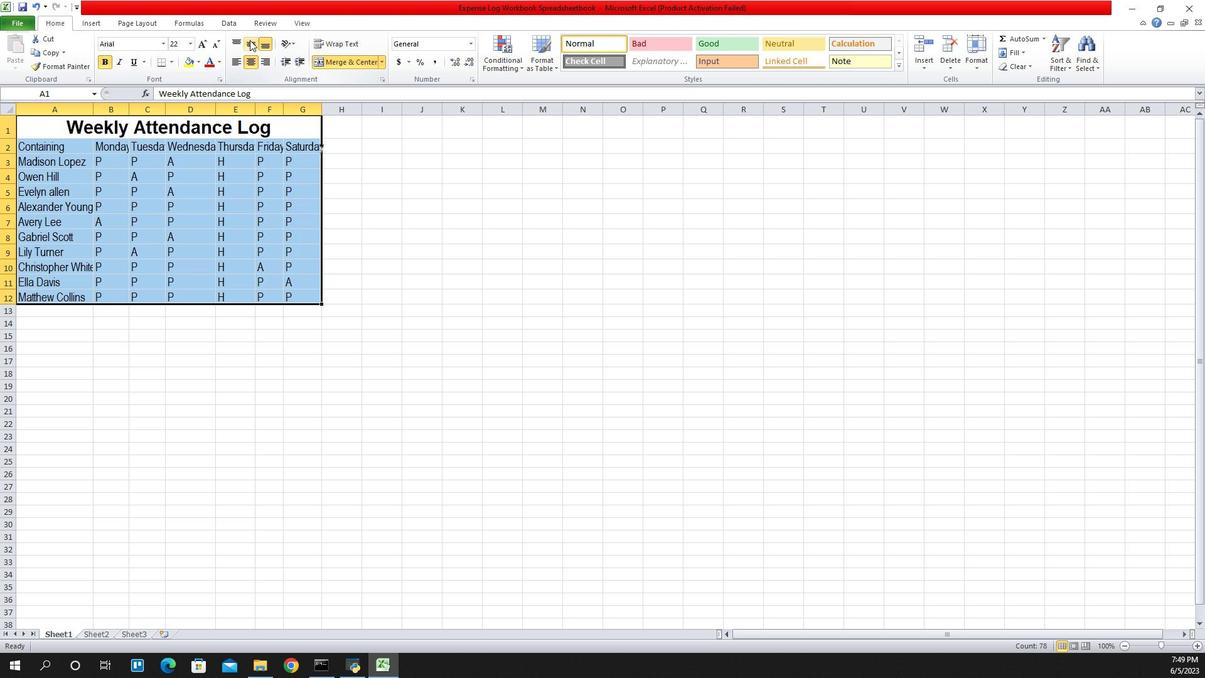 
Action: Mouse moved to (74, 177)
Screenshot: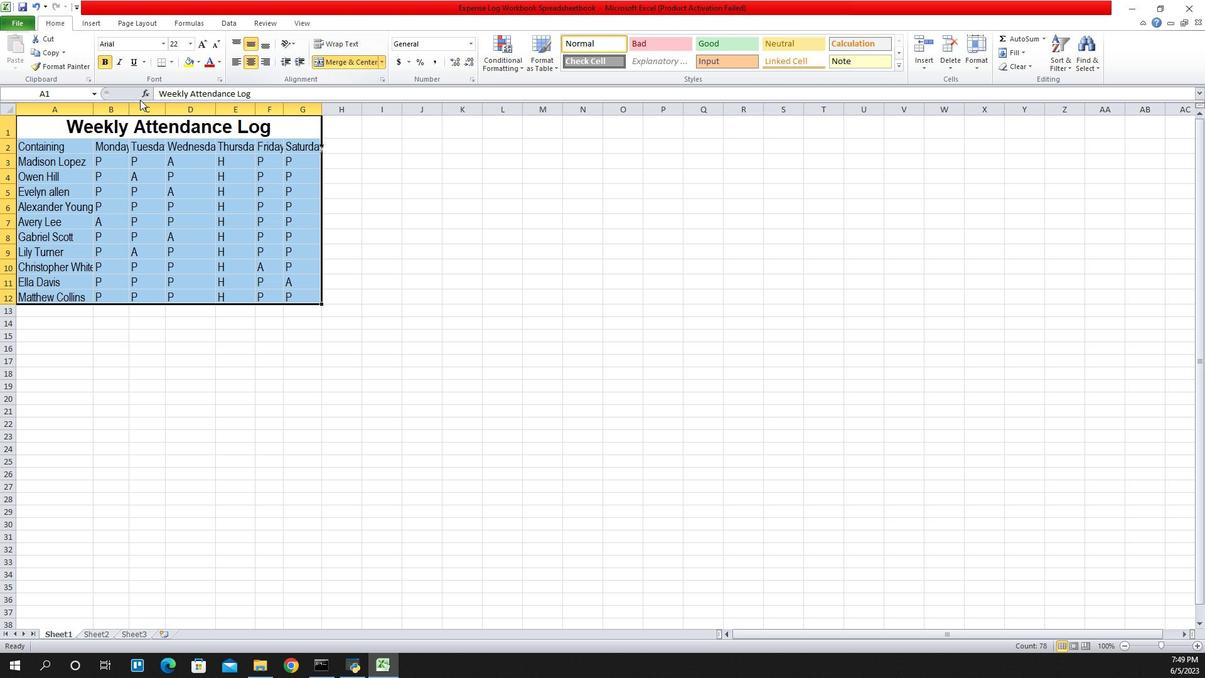 
Action: Mouse pressed left at (74, 177)
Screenshot: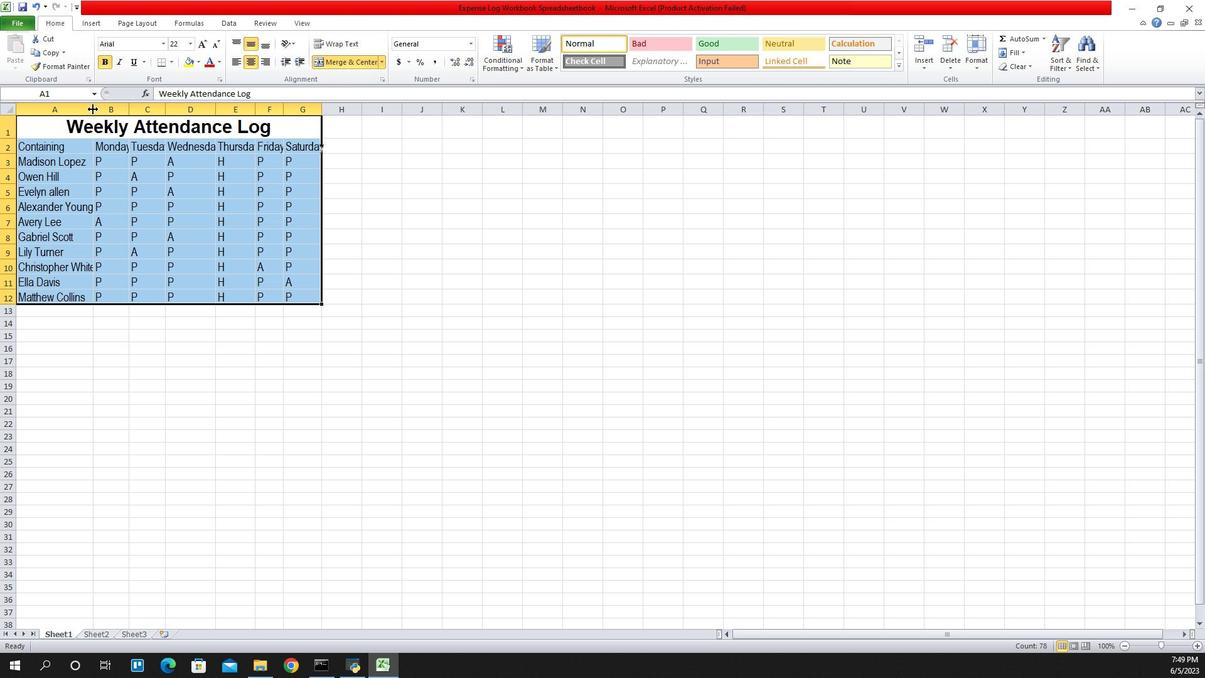 
Action: Mouse pressed left at (74, 177)
Screenshot: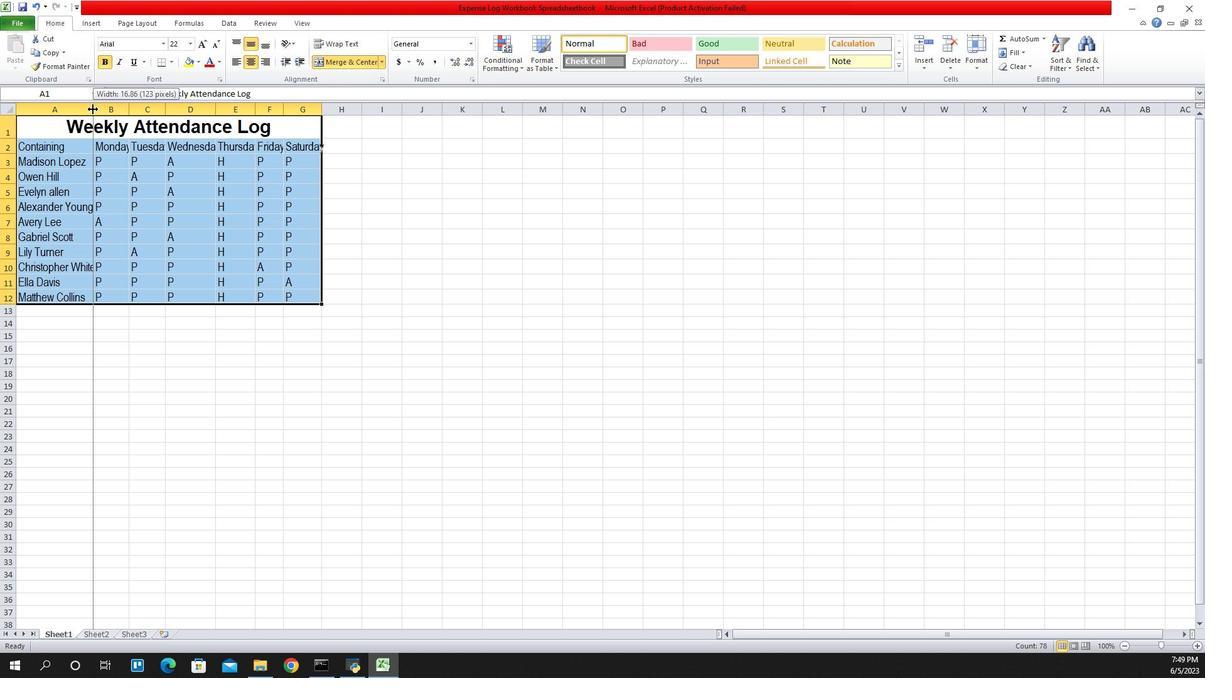 
Action: Mouse moved to (107, 175)
Screenshot: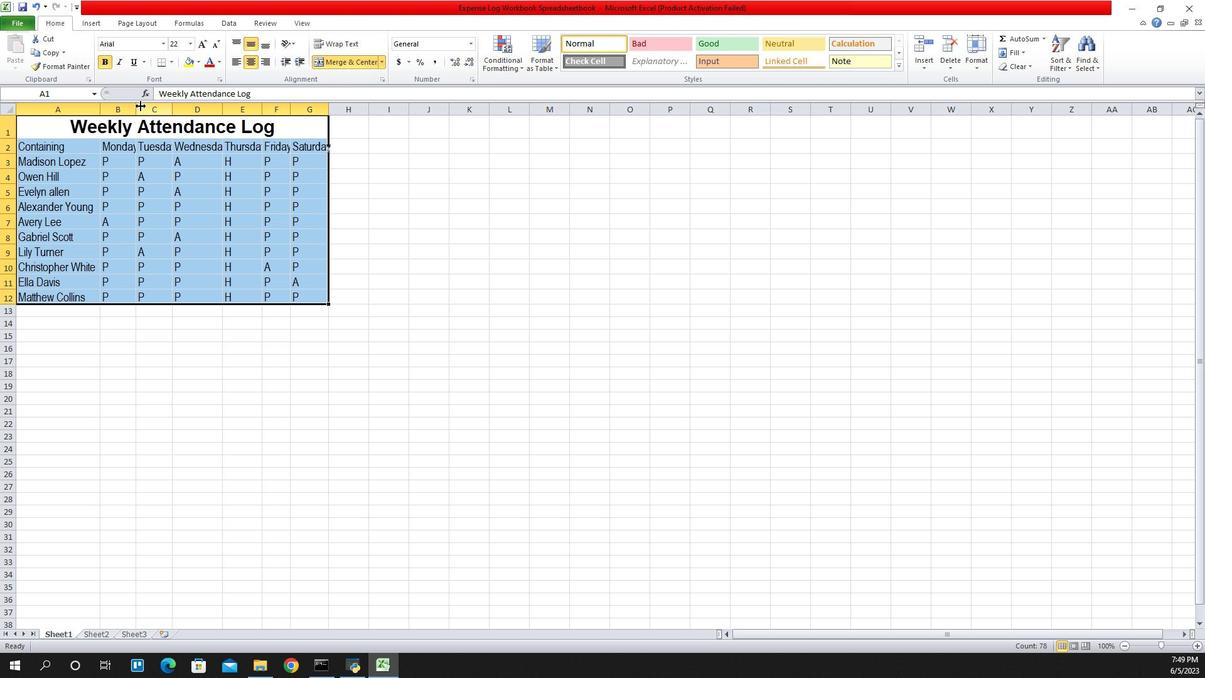 
Action: Mouse pressed left at (107, 175)
Screenshot: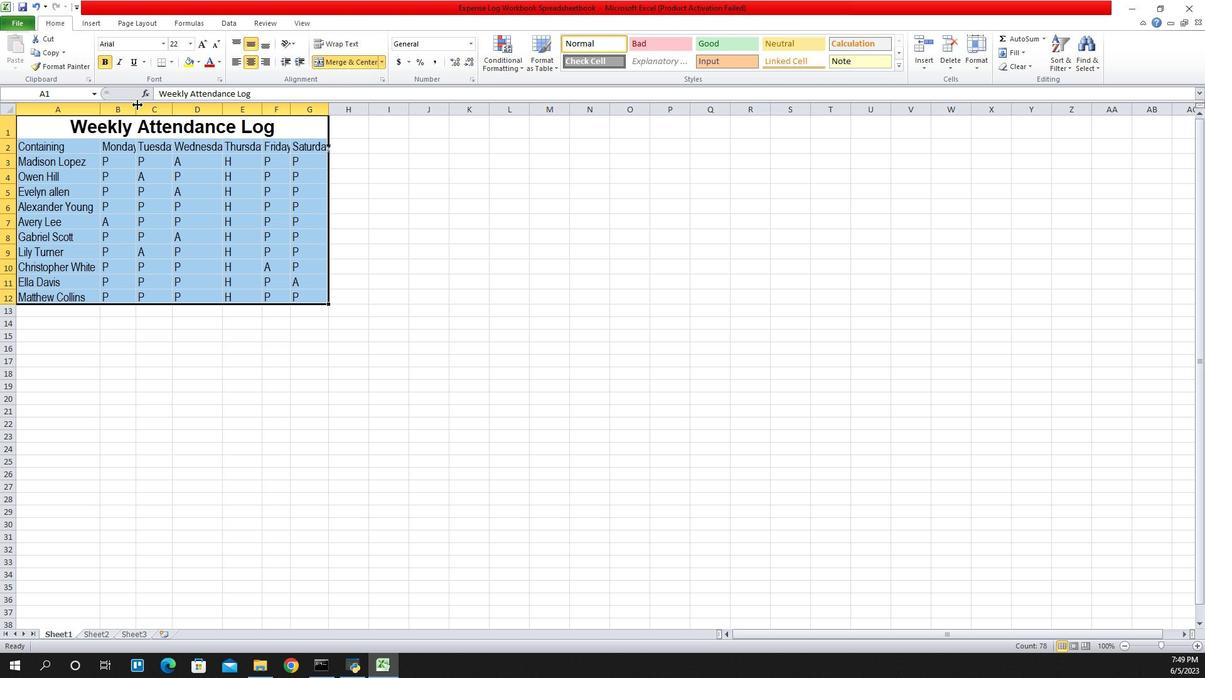 
Action: Mouse pressed left at (107, 175)
Screenshot: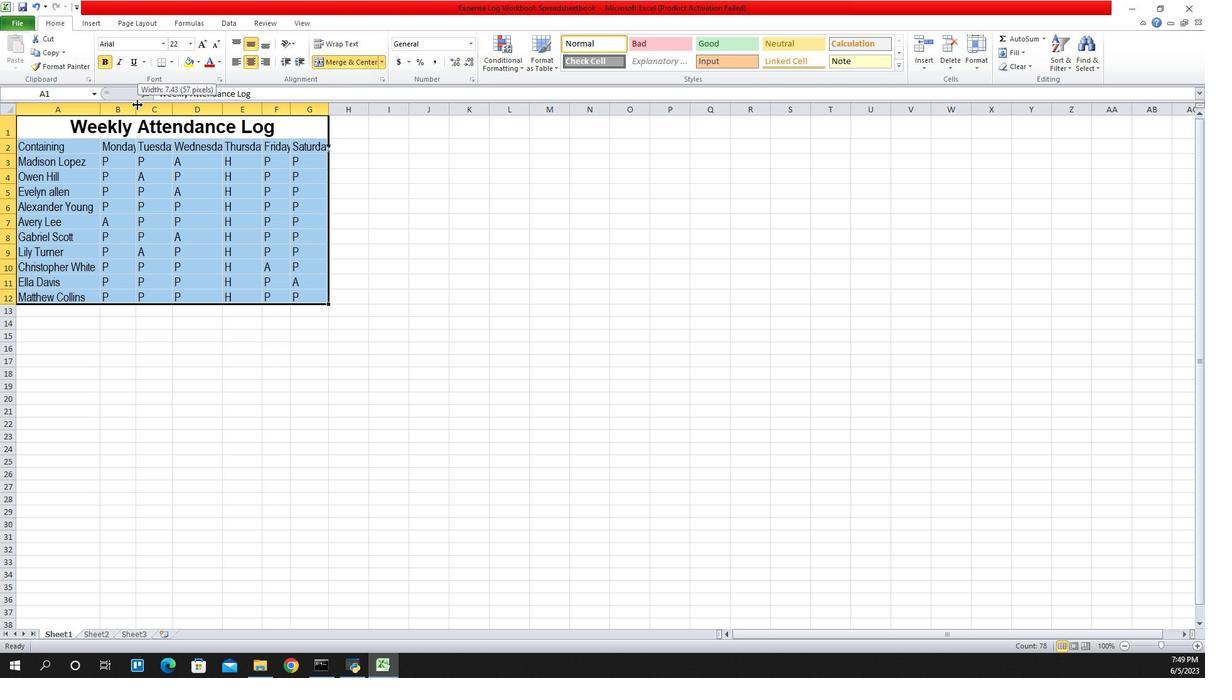 
Action: Mouse moved to (138, 176)
Screenshot: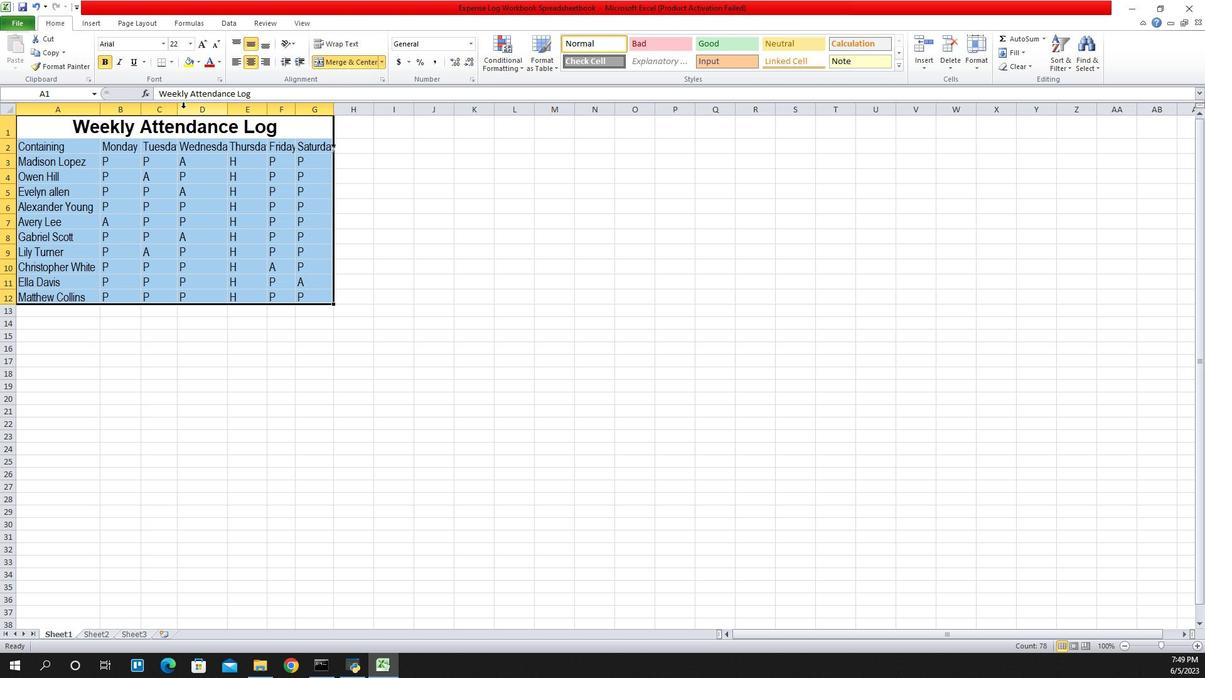 
Action: Mouse pressed left at (138, 176)
Screenshot: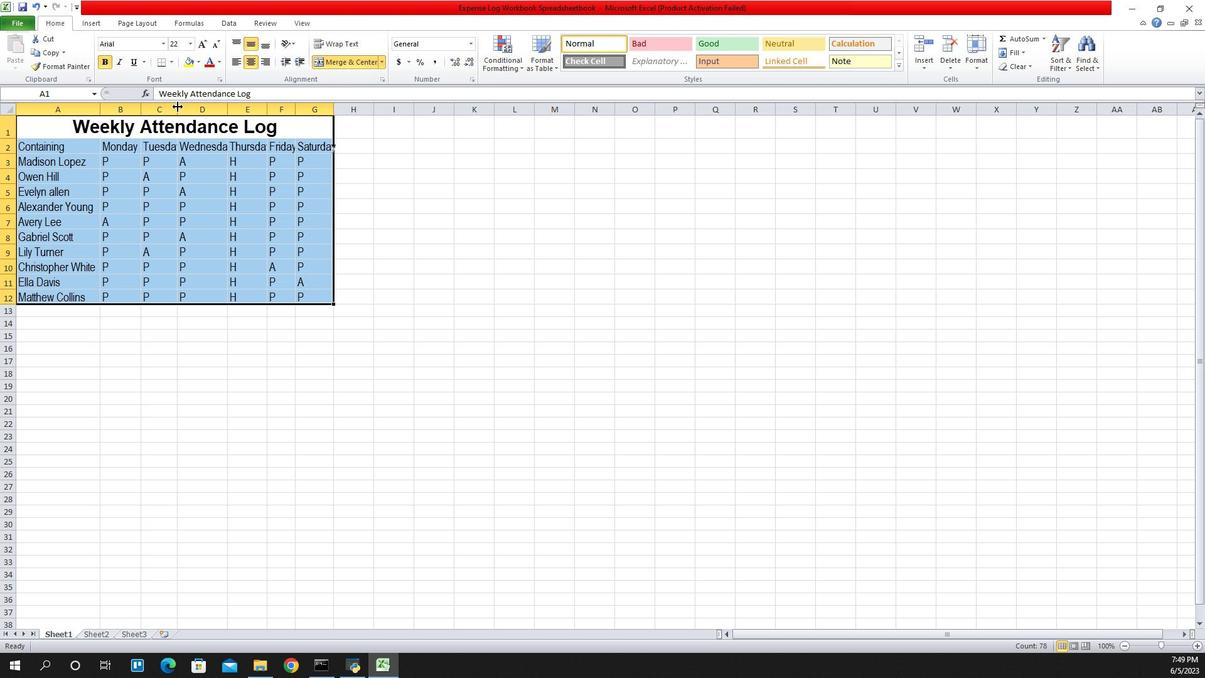 
Action: Mouse pressed left at (138, 176)
Screenshot: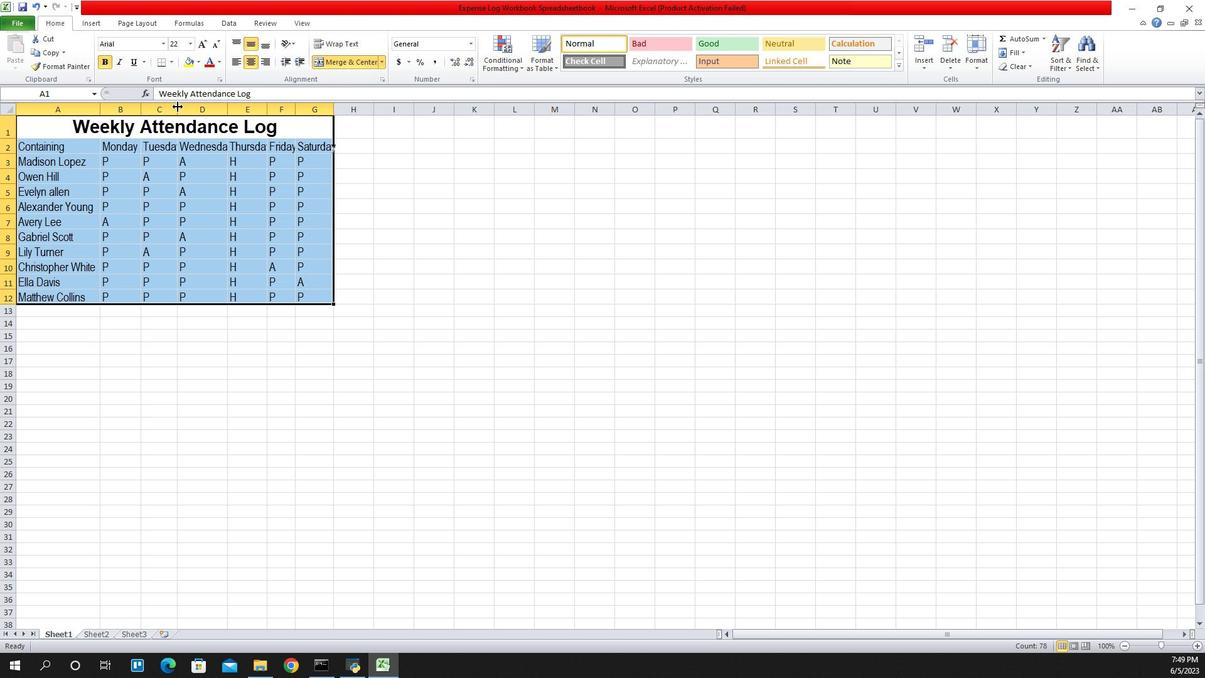 
Action: Mouse moved to (180, 177)
Screenshot: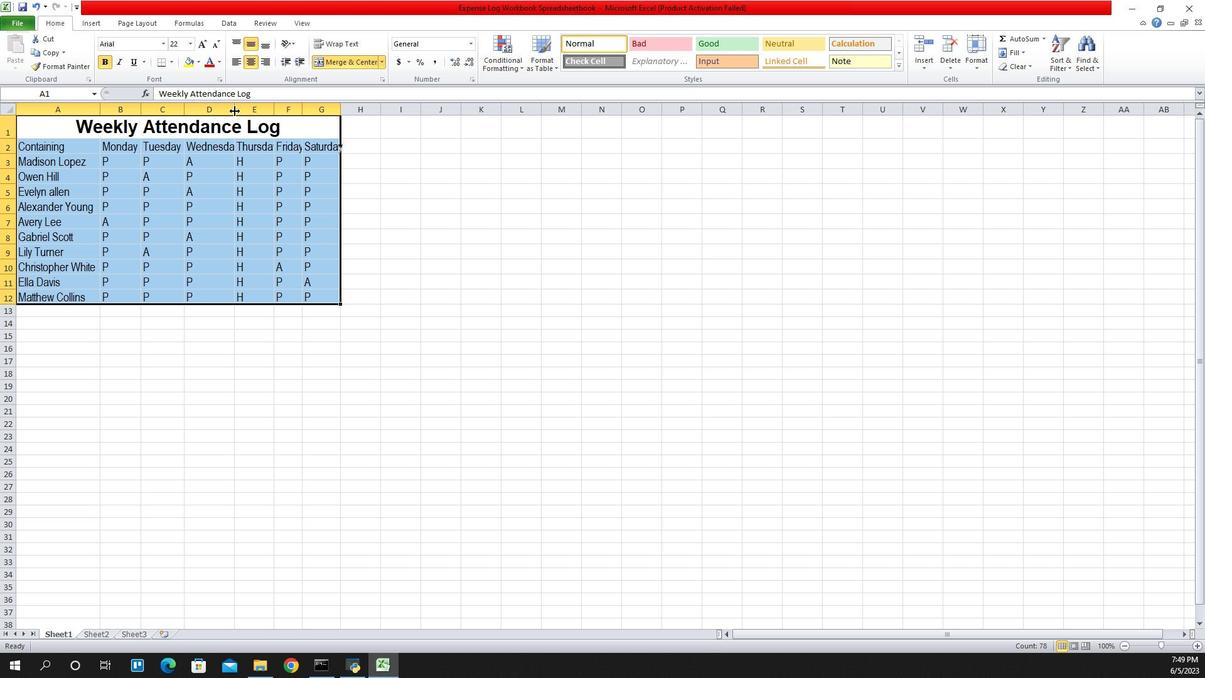 
Action: Mouse pressed left at (180, 177)
Screenshot: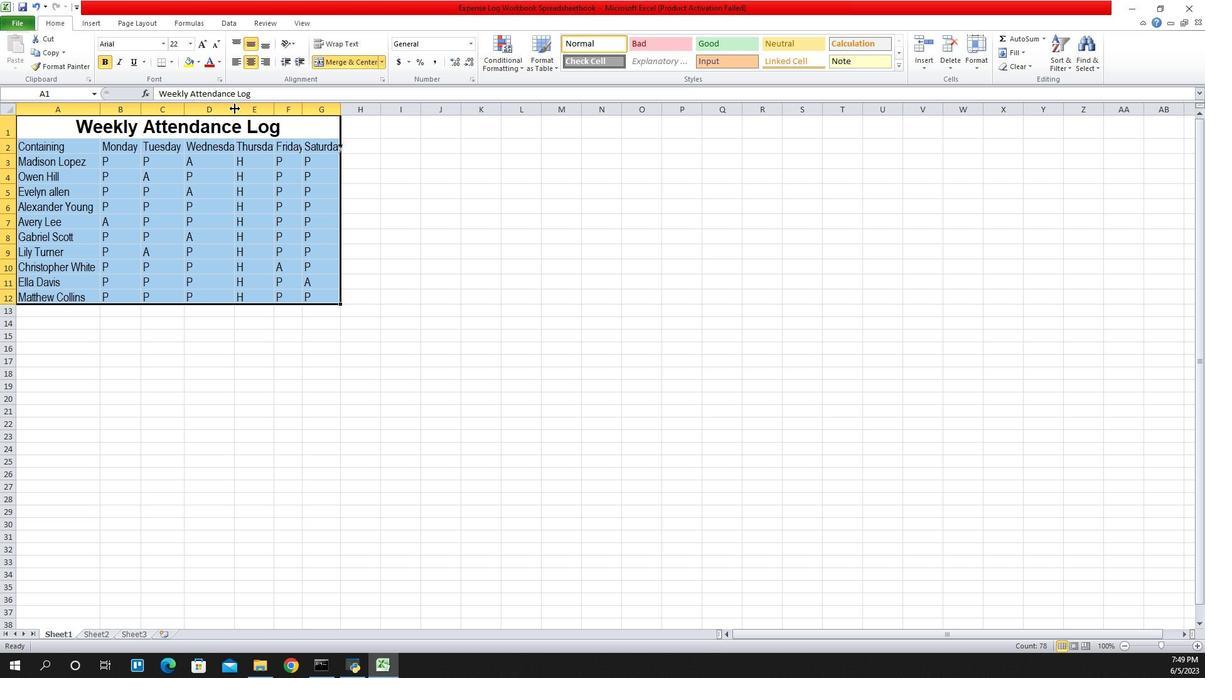 
Action: Mouse pressed left at (180, 177)
Screenshot: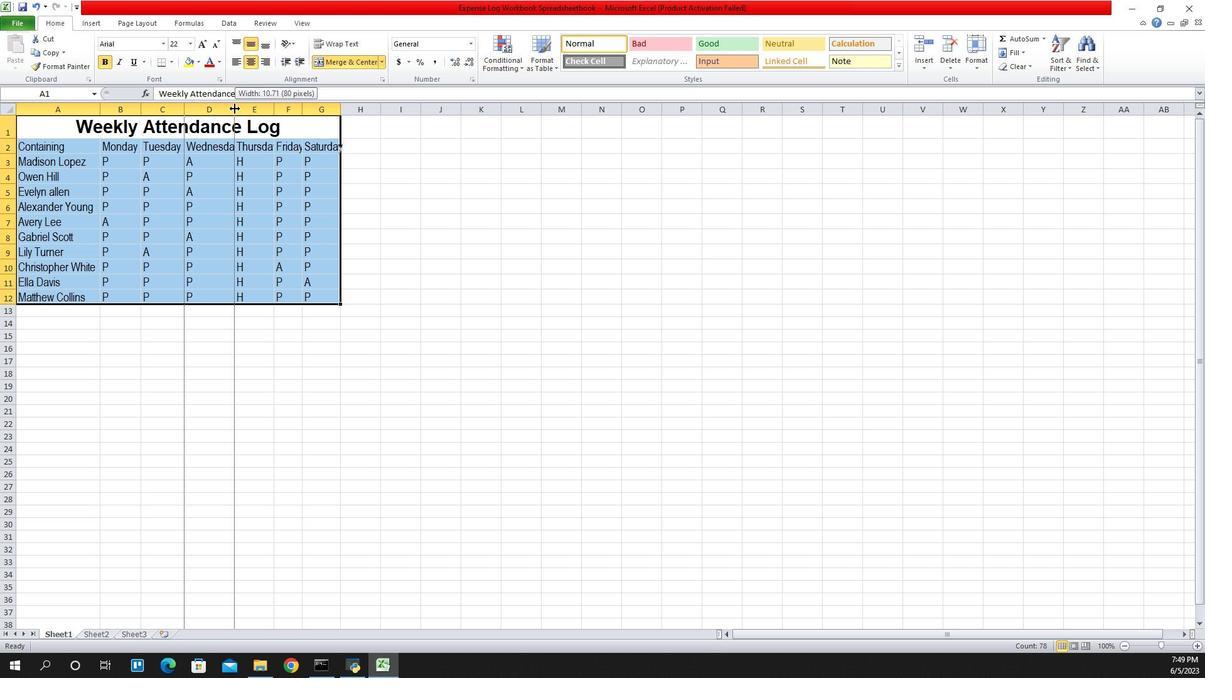 
Action: Mouse moved to (217, 177)
Screenshot: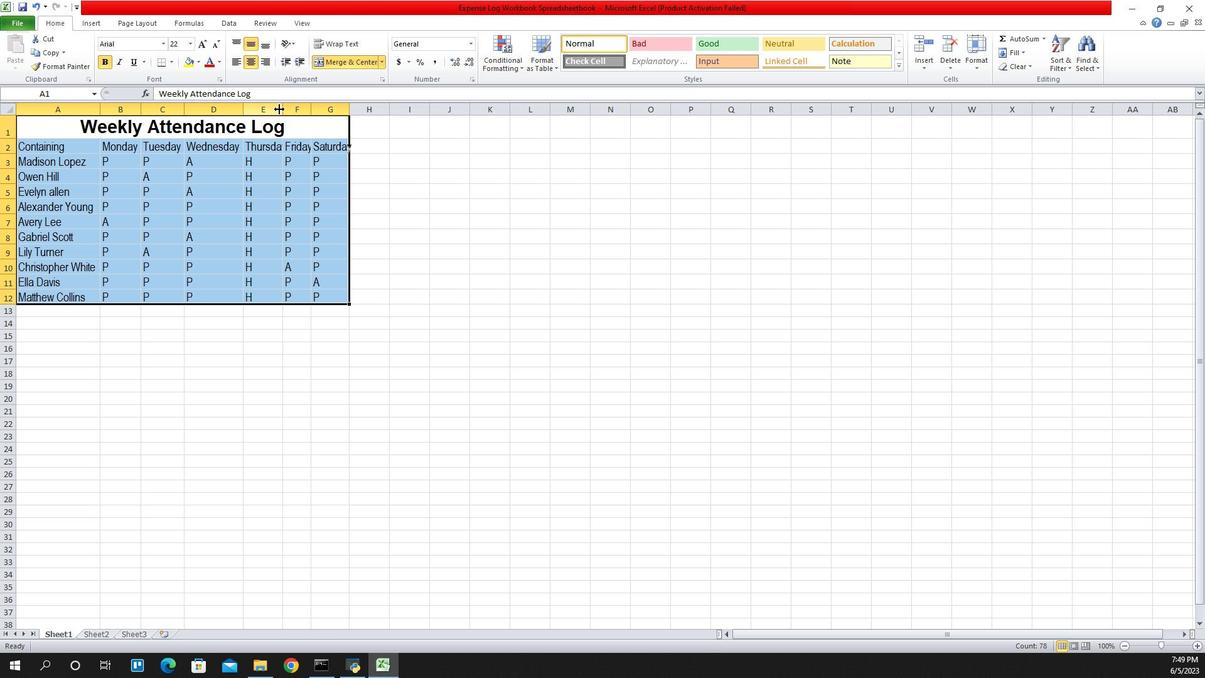 
Action: Mouse pressed left at (217, 177)
Screenshot: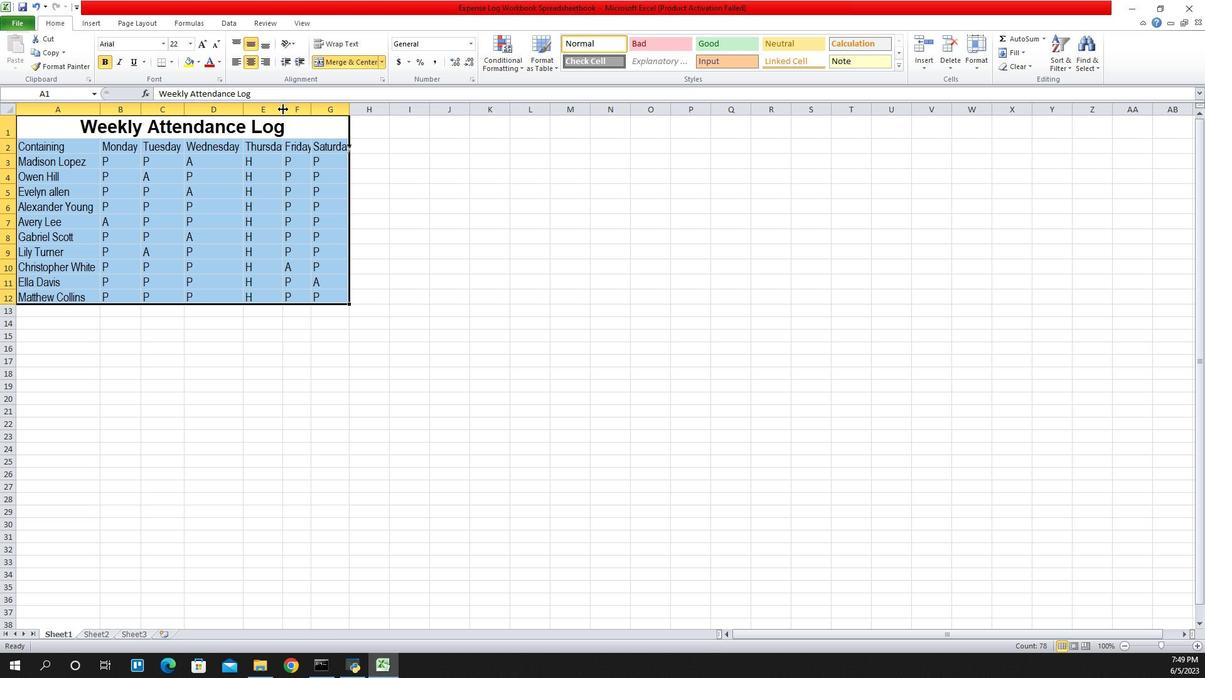 
Action: Mouse pressed left at (217, 177)
Screenshot: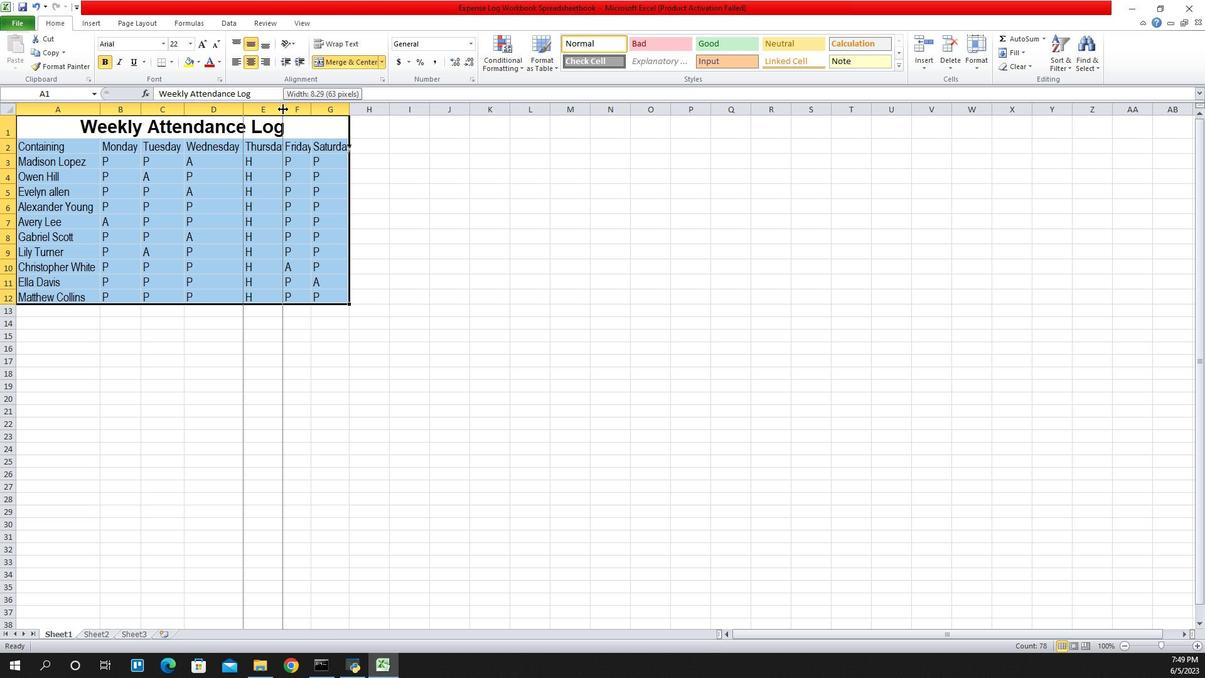 
Action: Mouse moved to (245, 177)
Screenshot: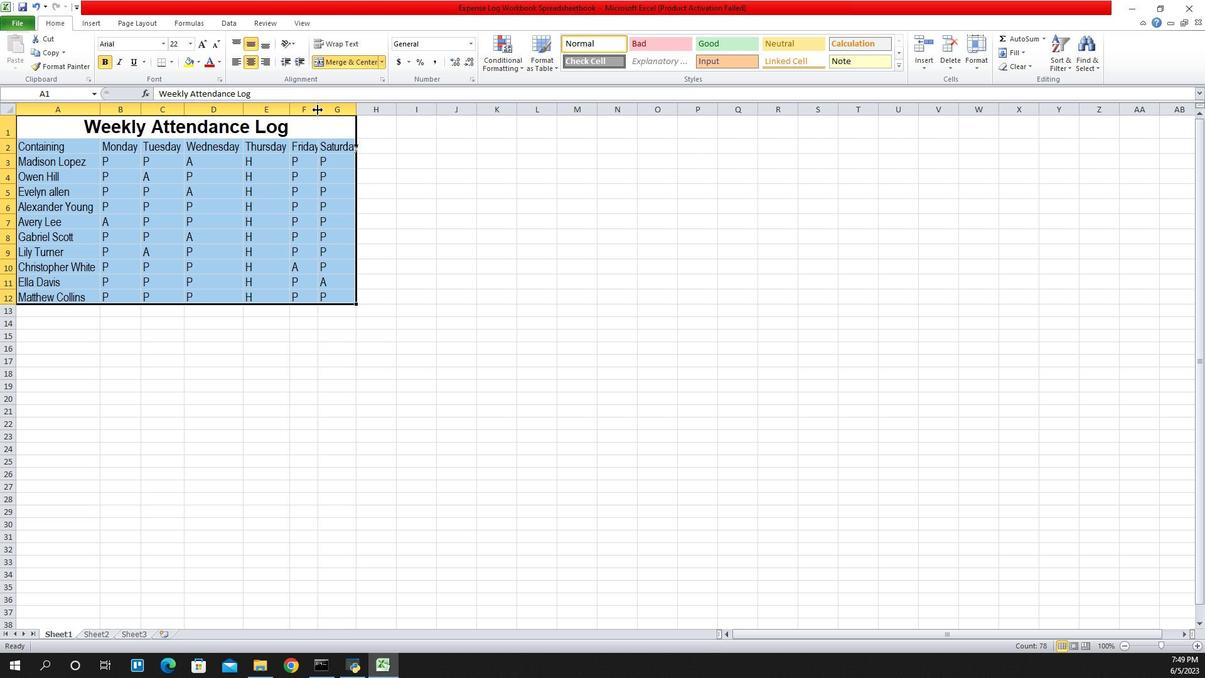 
Action: Mouse pressed left at (245, 177)
Screenshot: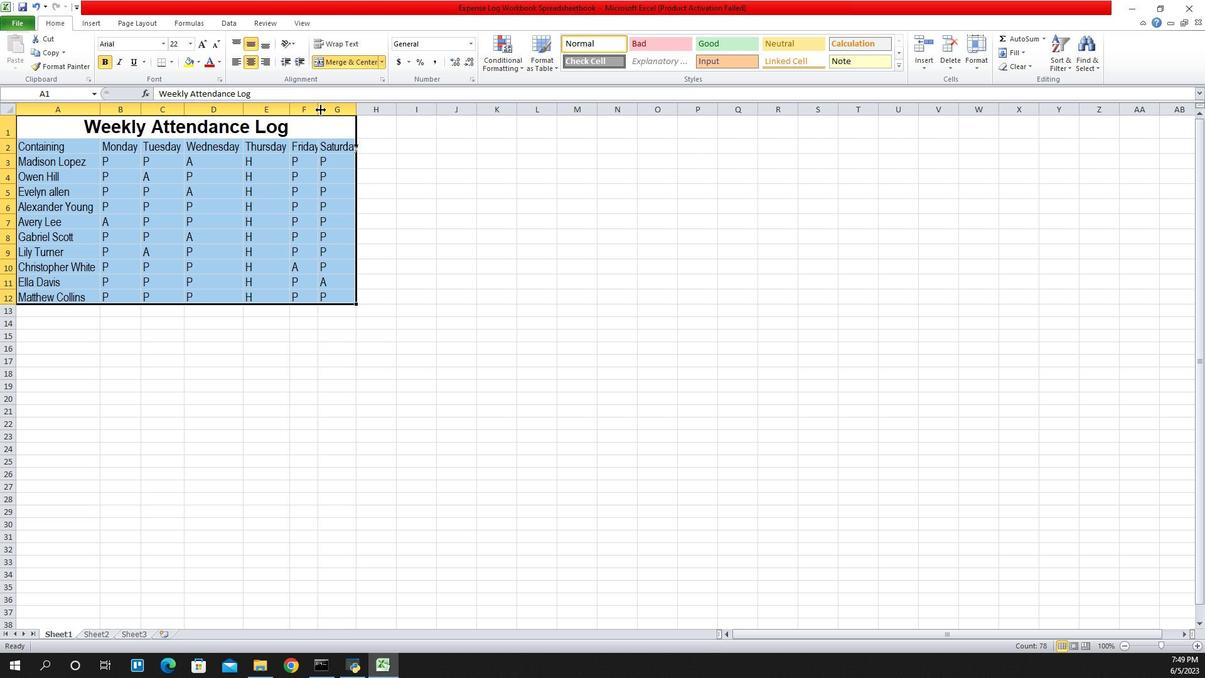 
Action: Mouse pressed left at (245, 177)
Screenshot: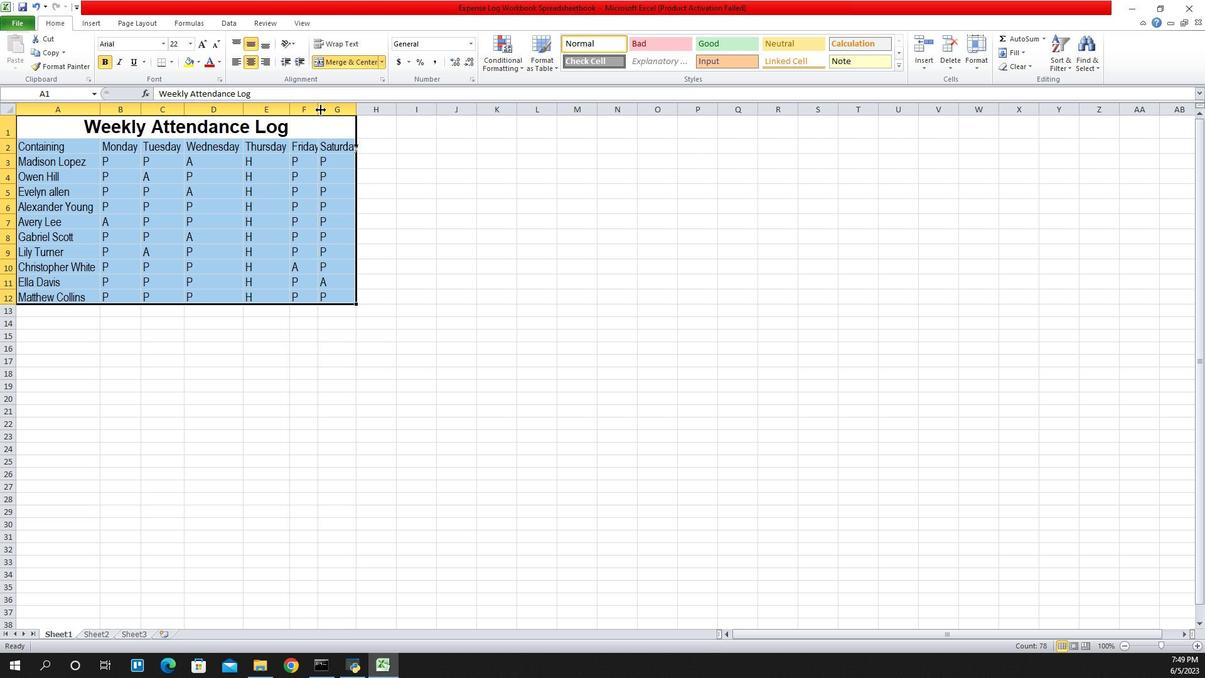 
Action: Mouse moved to (275, 177)
Screenshot: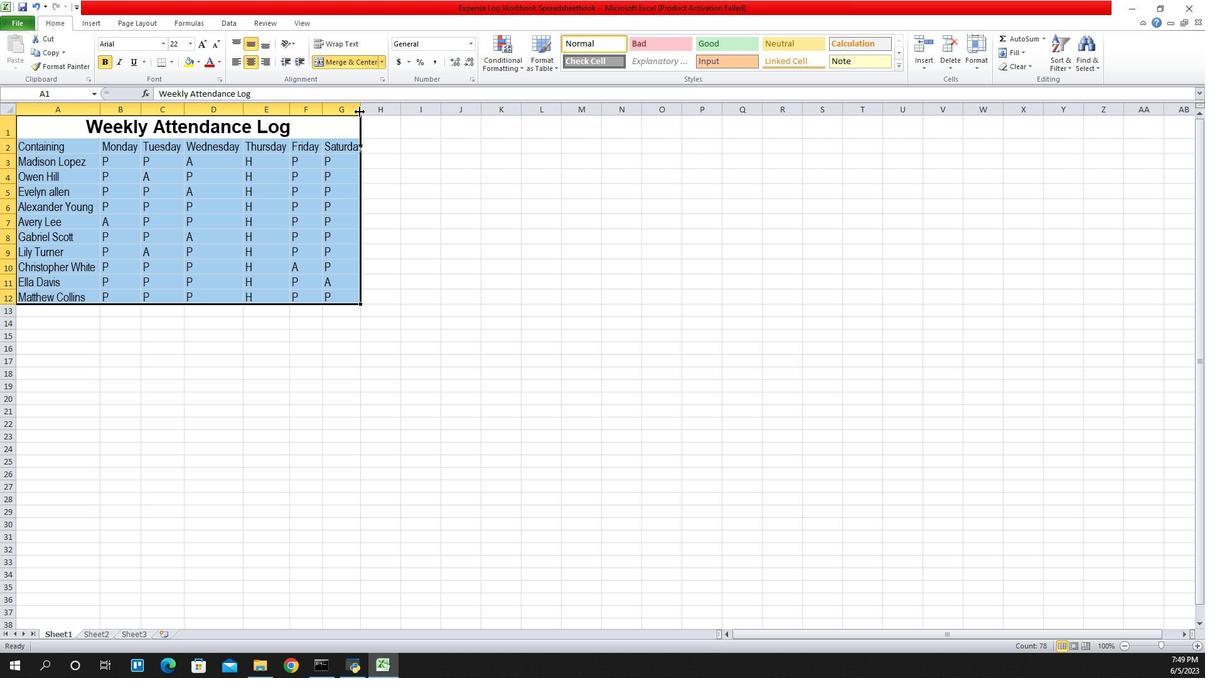 
Action: Mouse pressed left at (275, 177)
Screenshot: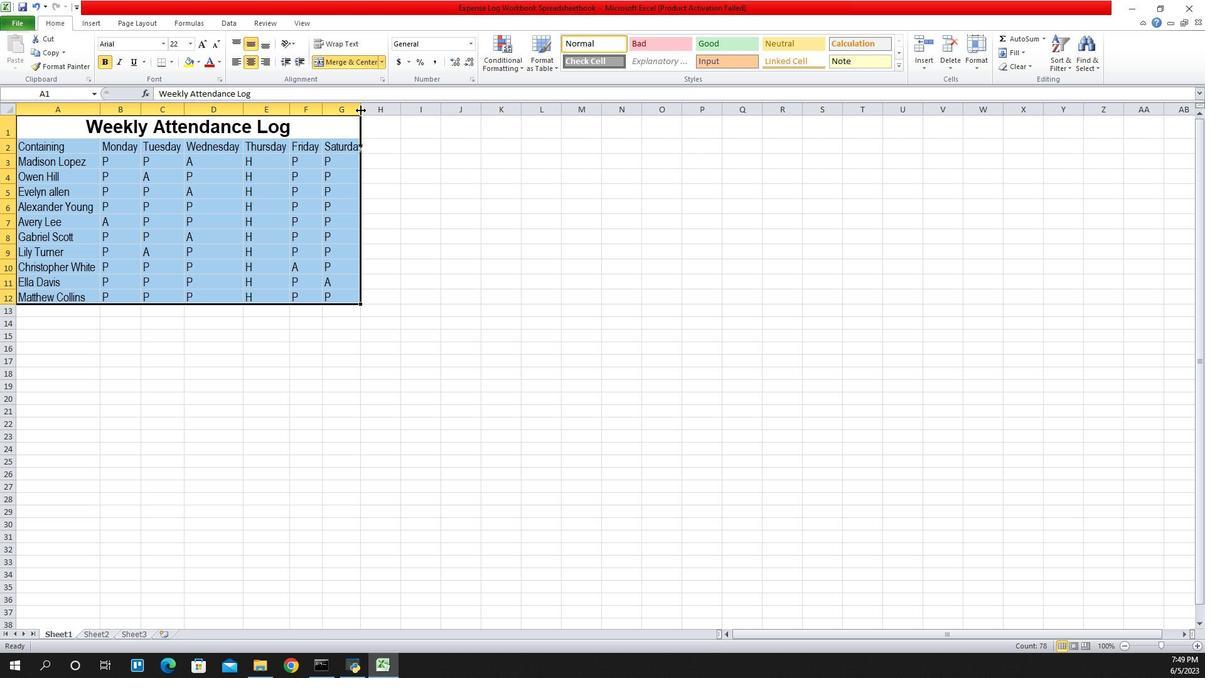 
Action: Mouse pressed left at (275, 177)
Screenshot: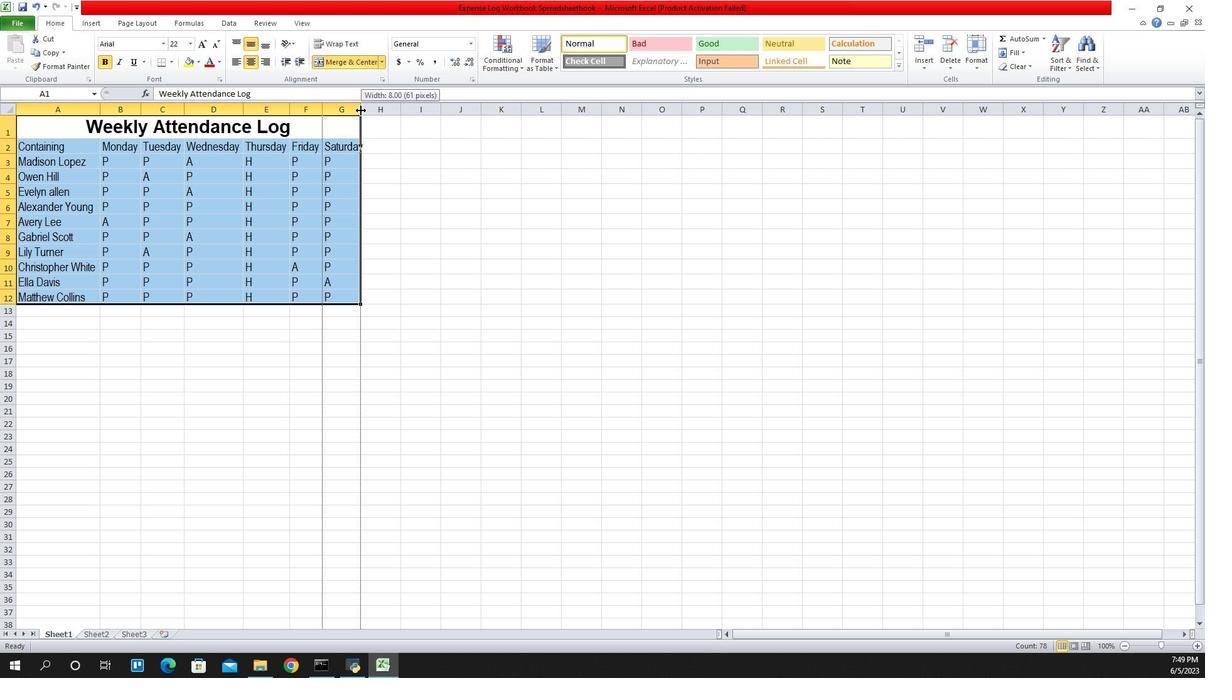 
Action: Mouse moved to (271, 176)
Screenshot: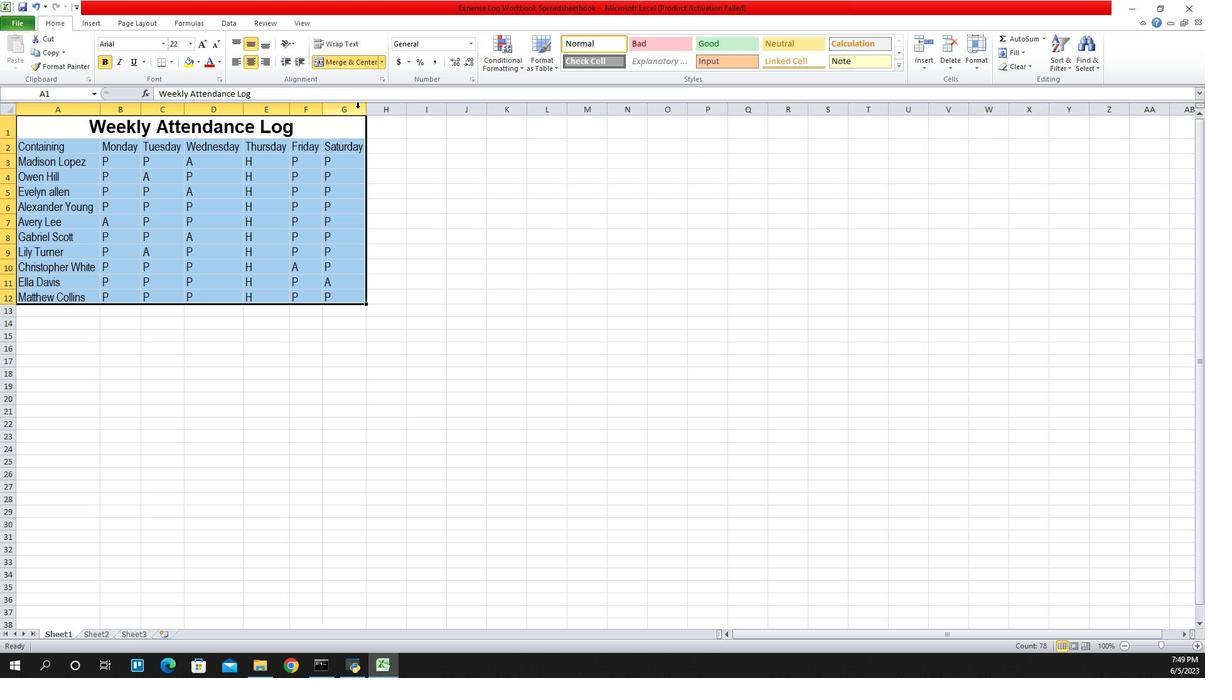 
